 Task: Create new contact,   with mail id: 'MooreVivian@wnyc.org', first name: 'Vivian', Last name: 'Moore', Job Title: Marketing Manager, Phone number (702) 555-2345. Change life cycle stage to  'Lead' and lead status to 'New'. Add new company to the associated contact: zunyiditie.edu.cn and type: Prospect. Logged in from softage.6@softage.net
Action: Mouse pressed left at (123, 86)
Screenshot: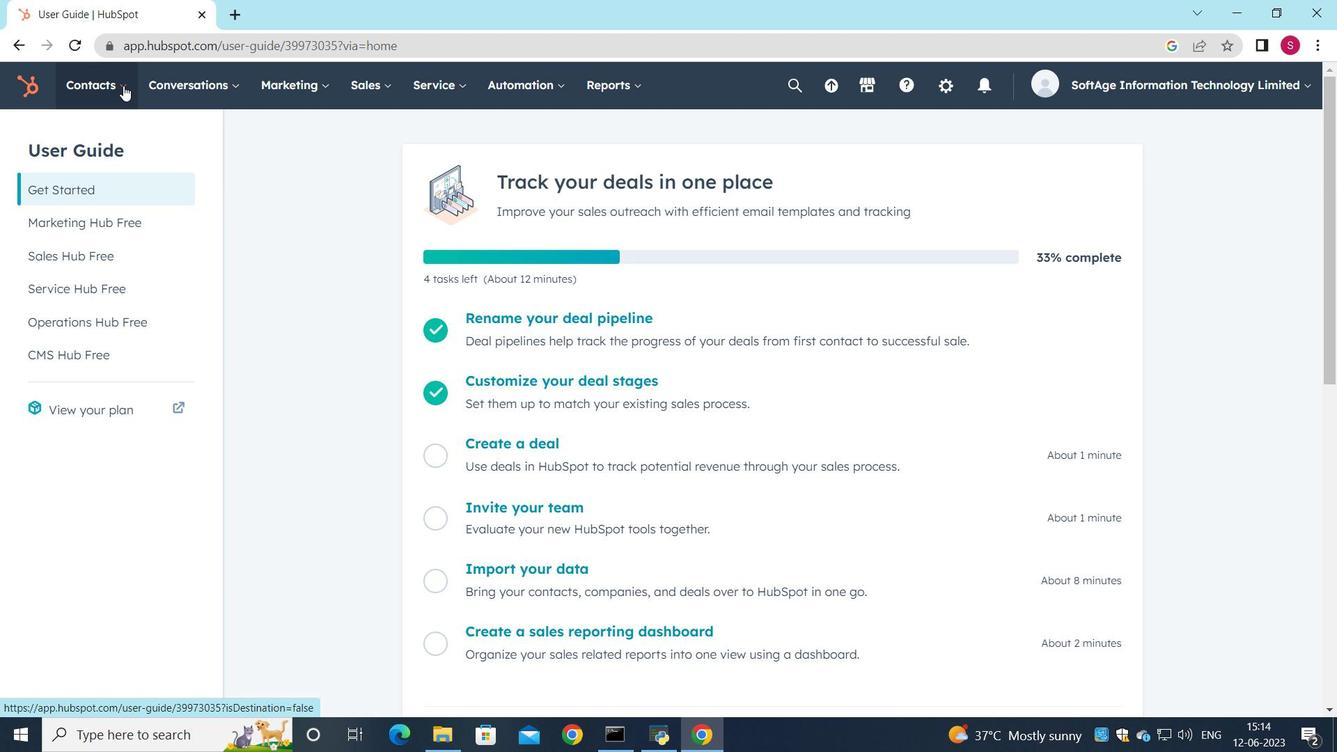 
Action: Mouse moved to (126, 132)
Screenshot: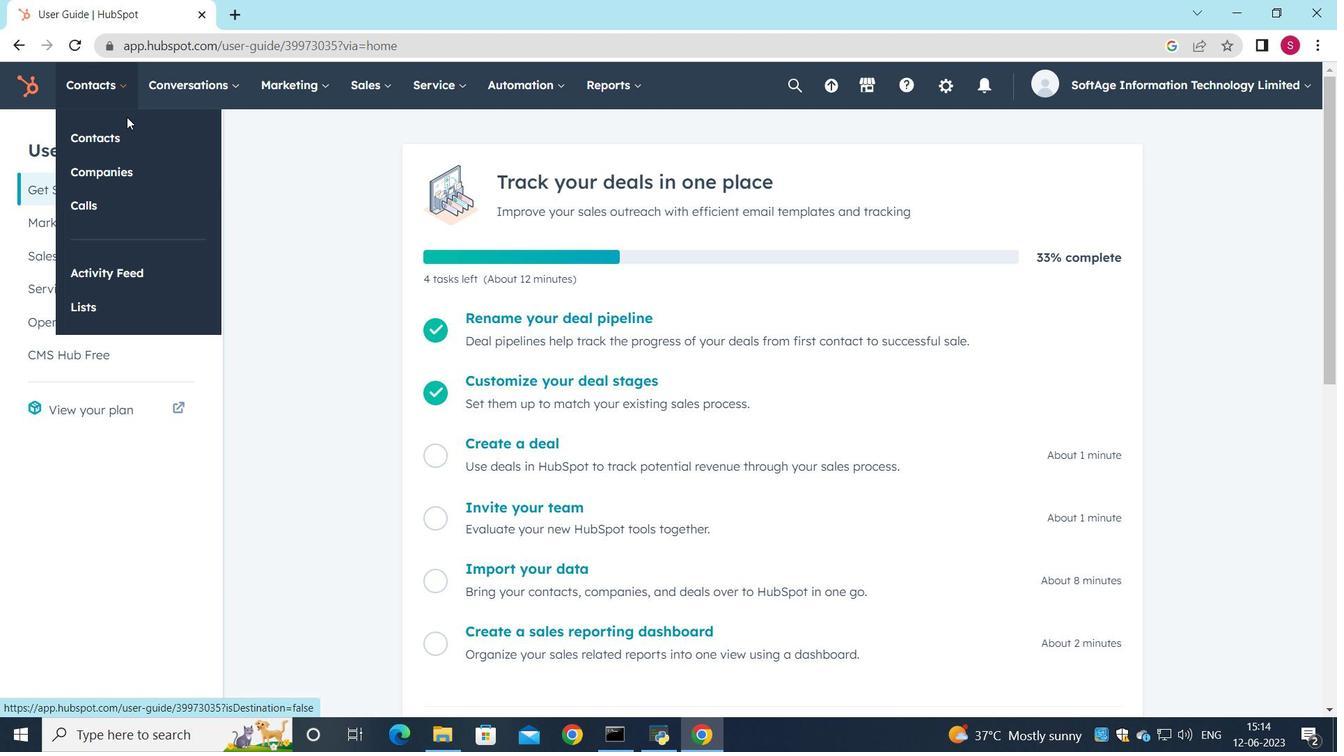 
Action: Mouse pressed left at (126, 132)
Screenshot: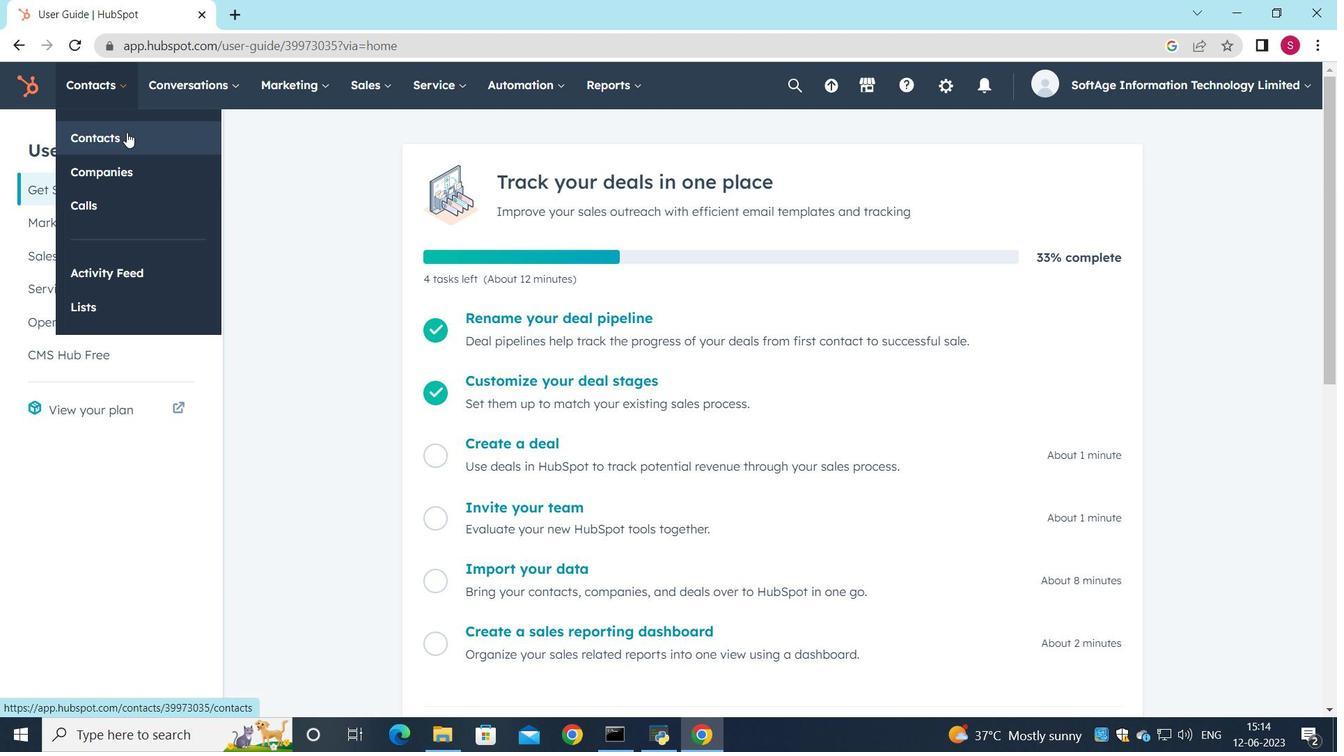 
Action: Mouse moved to (1229, 162)
Screenshot: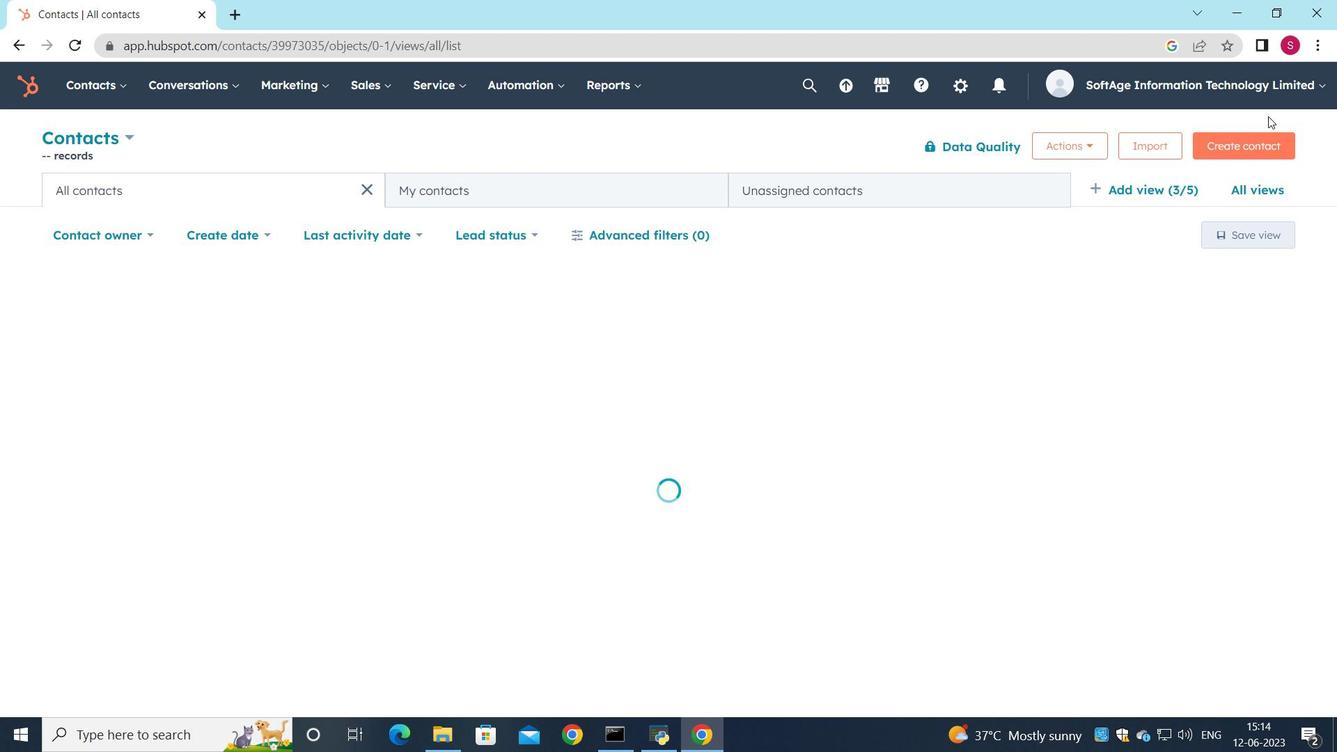 
Action: Mouse pressed left at (1229, 162)
Screenshot: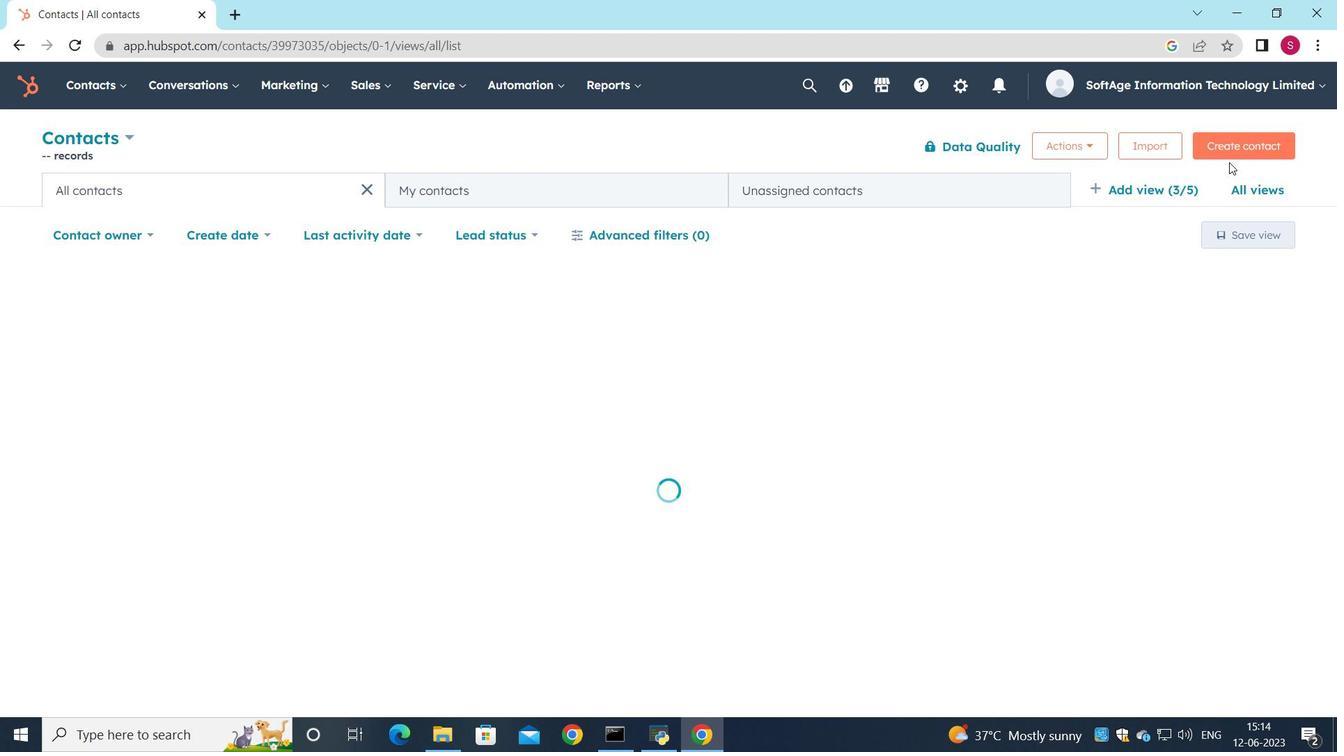 
Action: Mouse moved to (1234, 142)
Screenshot: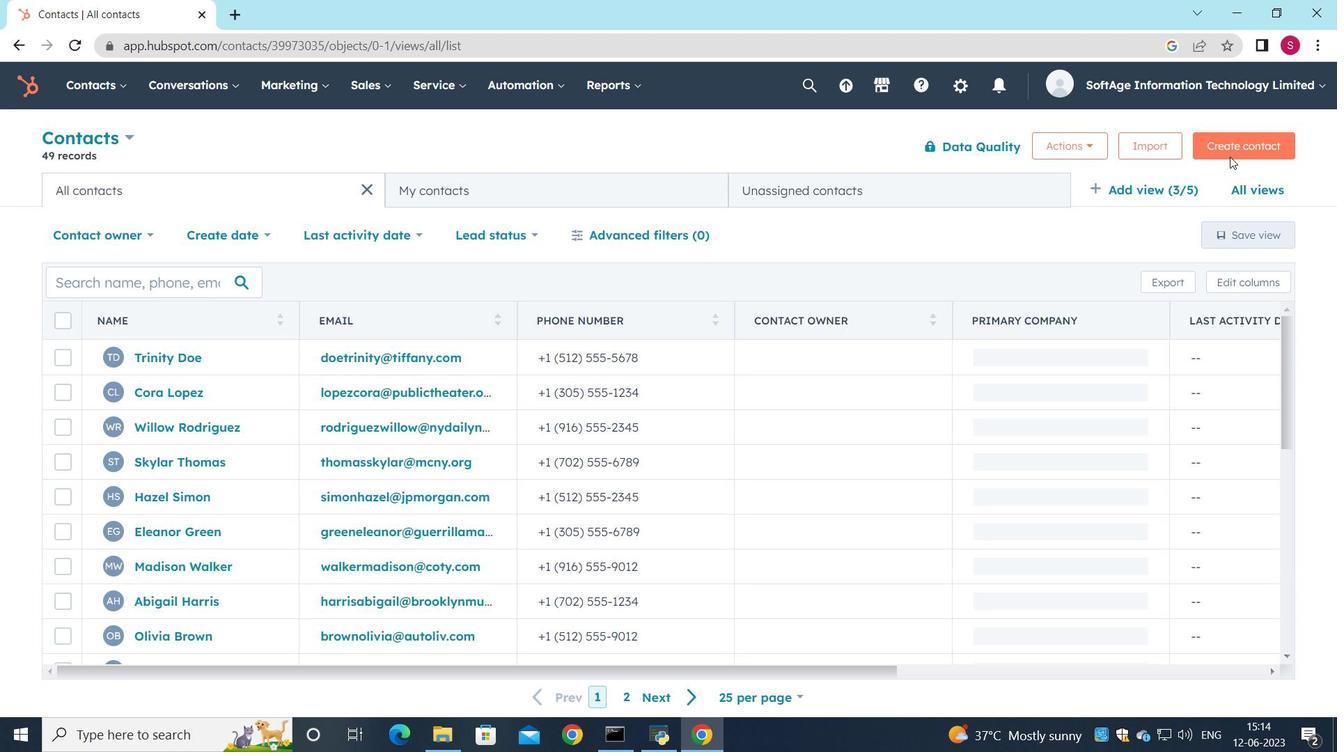 
Action: Mouse pressed left at (1234, 142)
Screenshot: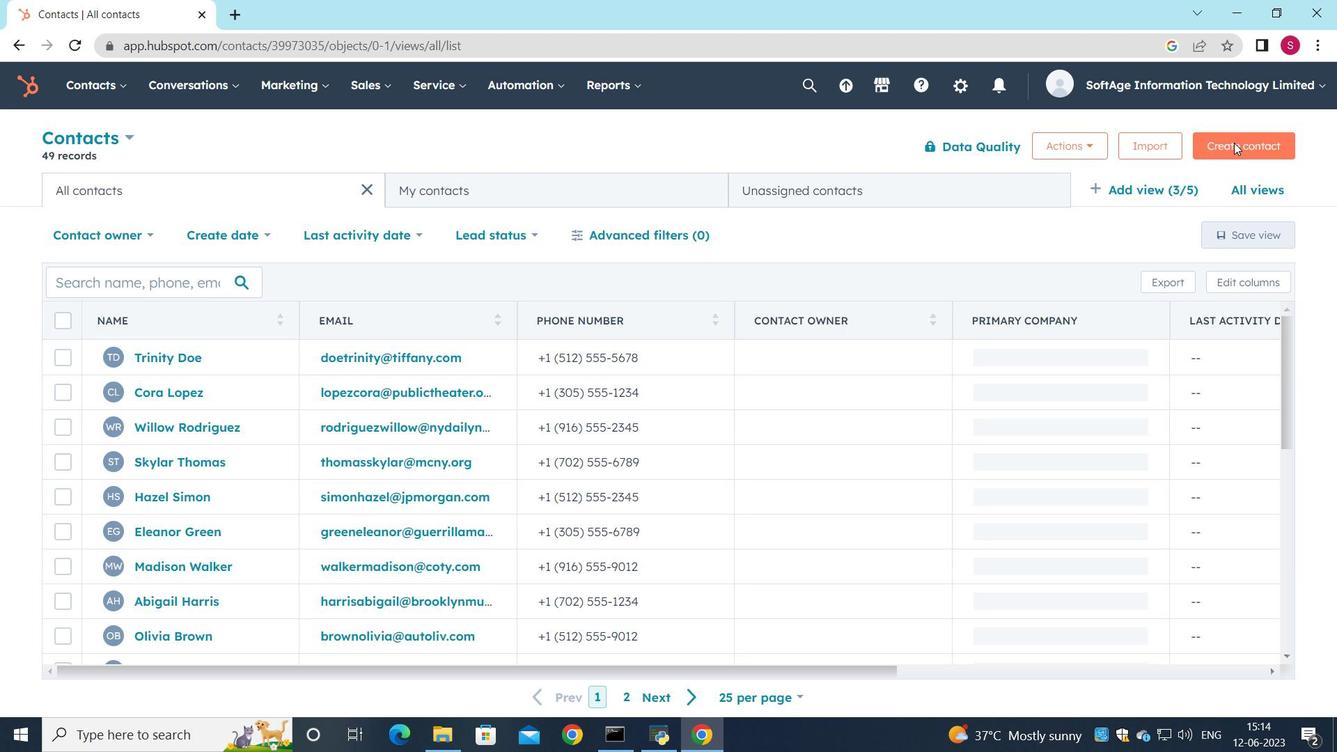 
Action: Mouse moved to (1004, 238)
Screenshot: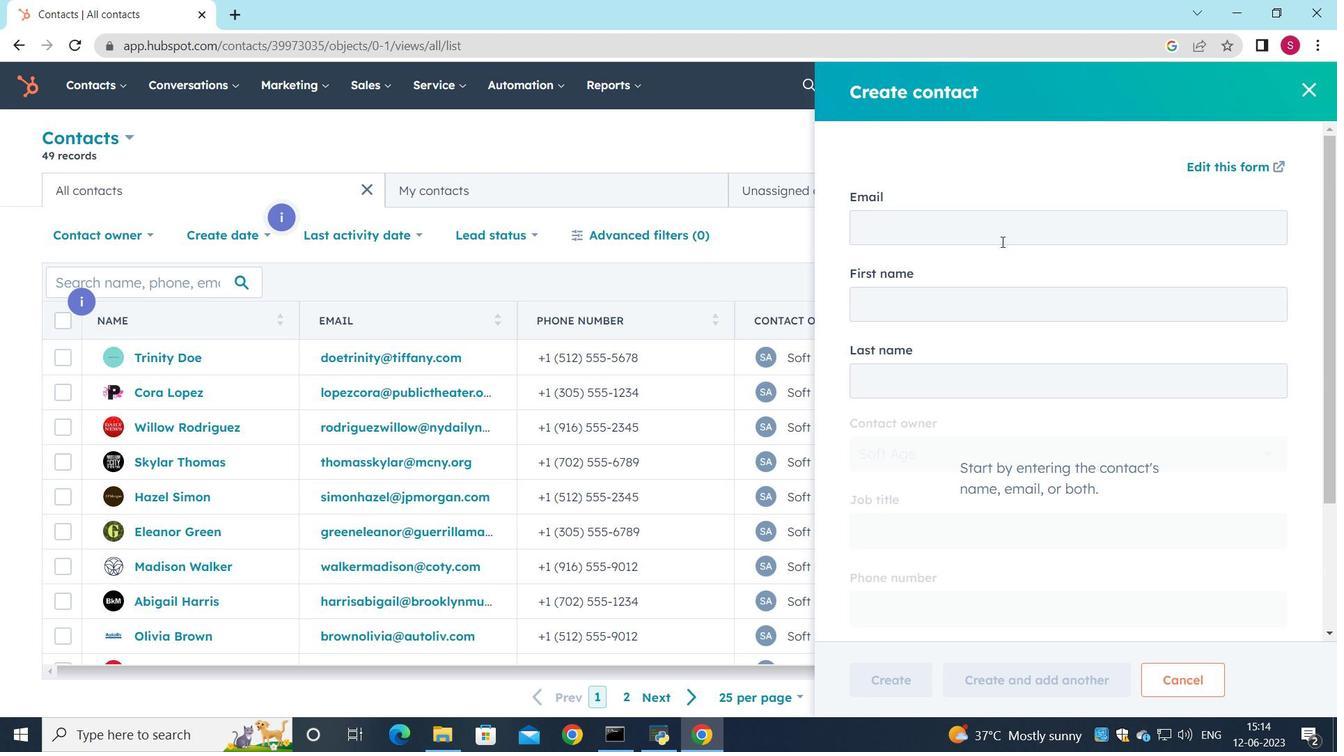 
Action: Mouse pressed left at (1004, 238)
Screenshot: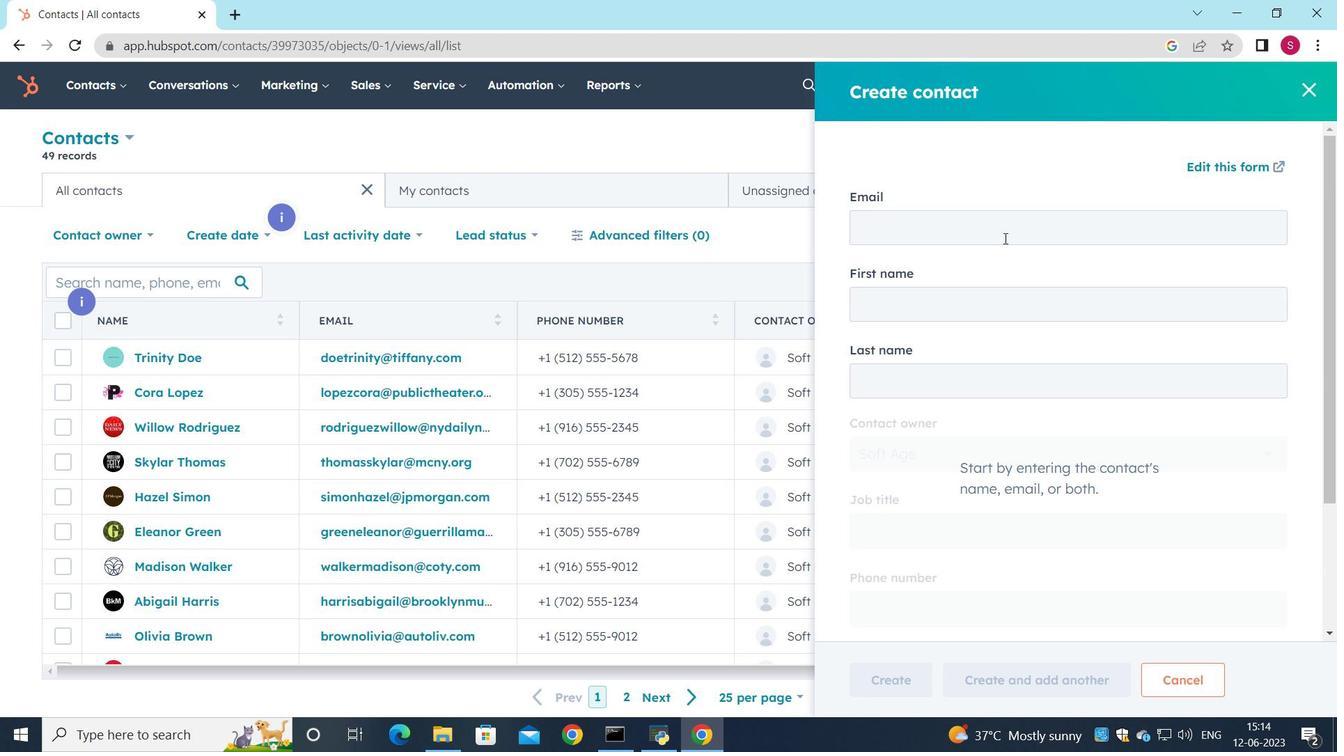 
Action: Key pressed <Key.shift>Vivian<Key.shift><Key.shift><Key.shift><Key.shift><Key.shift><Key.shift><Key.shift><Key.shift><Key.shift><Key.shift><Key.shift><Key.shift><Key.shift><Key.shift><Key.shift><Key.shift><Key.shift><Key.shift><Key.shift><Key.shift><Key.shift><Key.shift><Key.shift><Key.shift><Key.shift><Key.shift><Key.shift>@wnyc.org
Screenshot: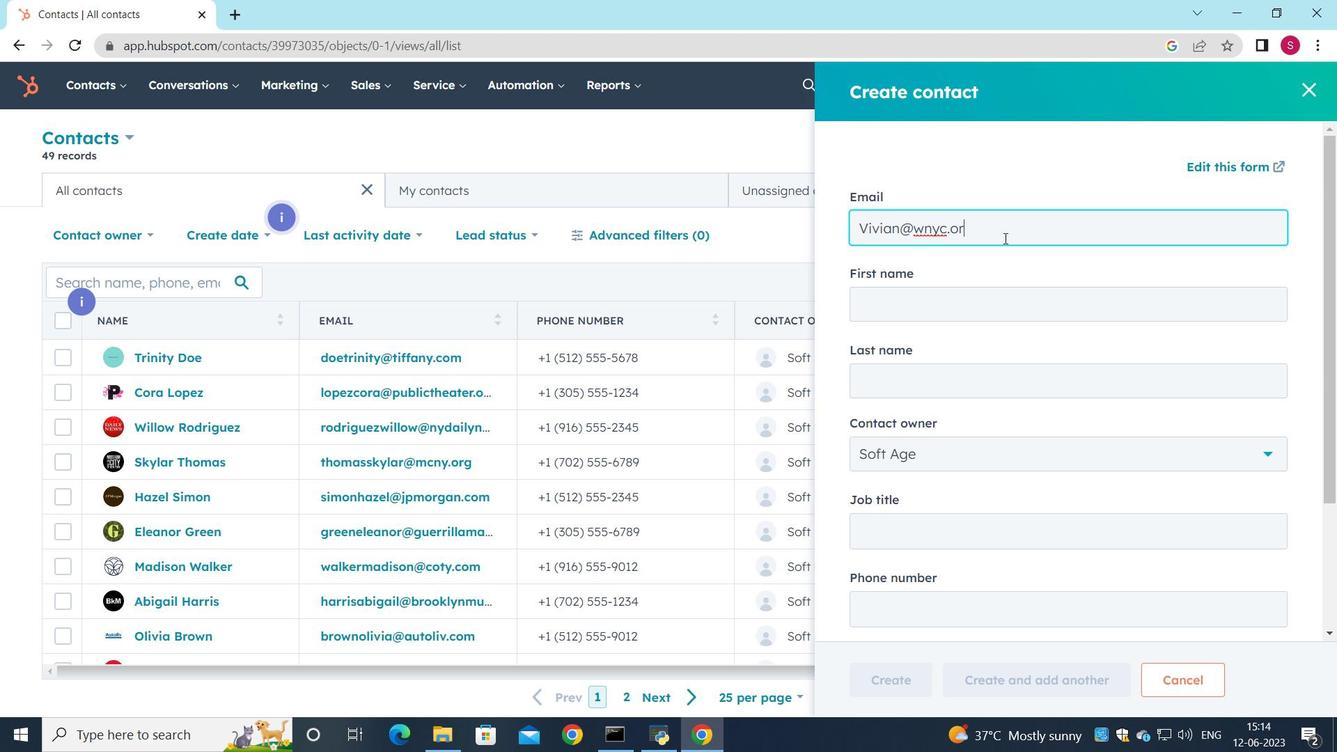 
Action: Mouse moved to (936, 303)
Screenshot: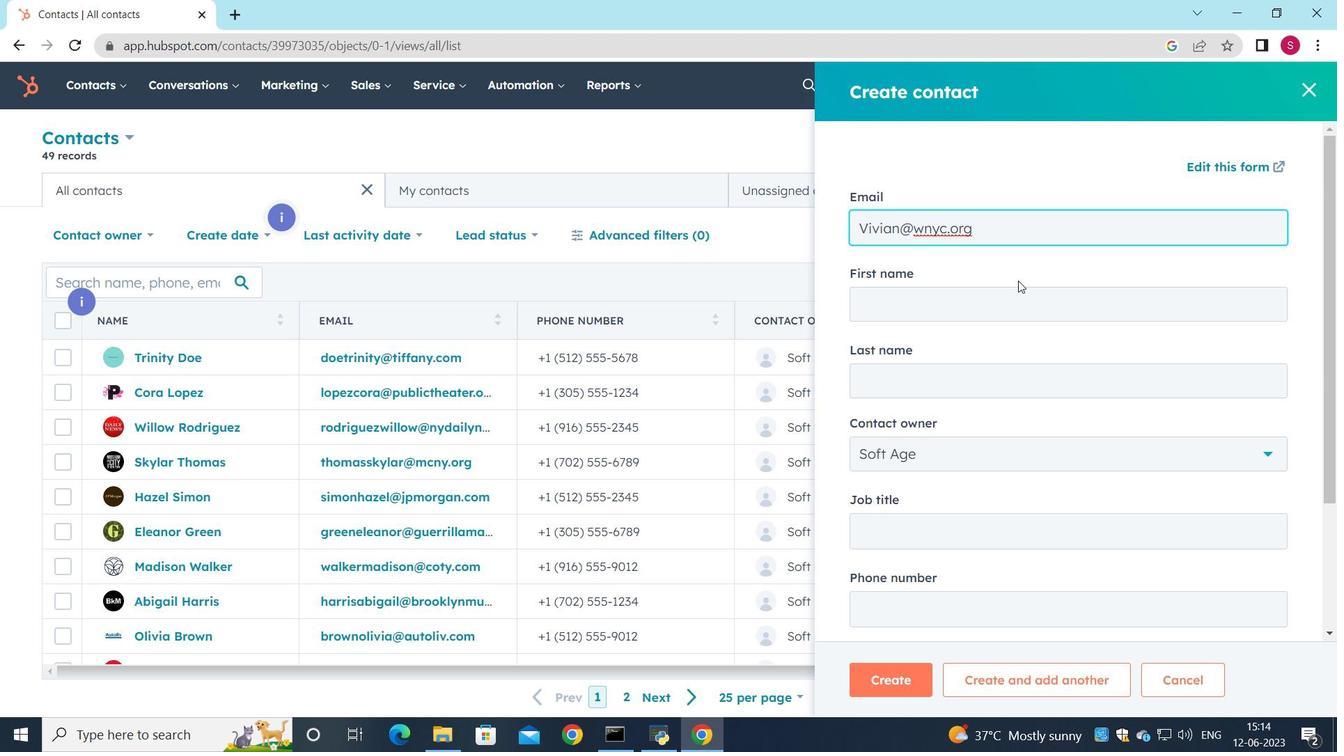 
Action: Mouse pressed left at (936, 303)
Screenshot: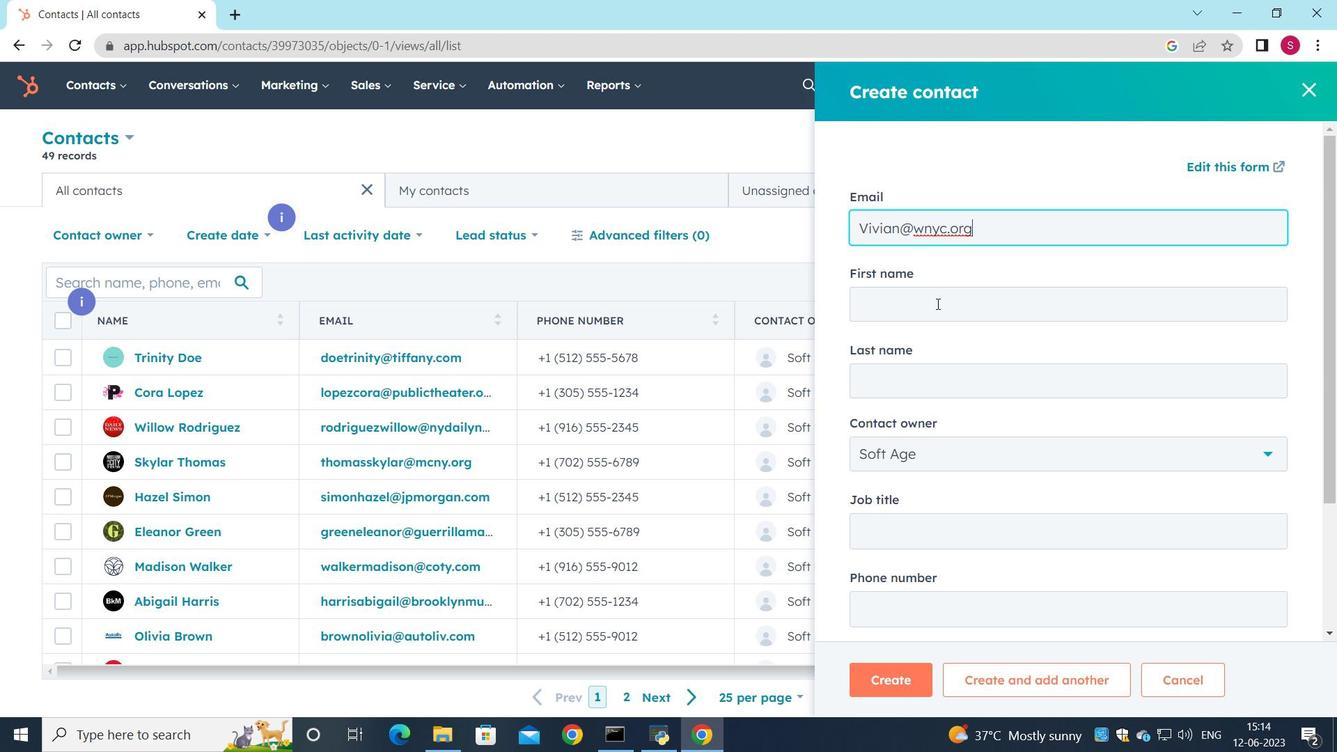 
Action: Key pressed <Key.shift>Vivian
Screenshot: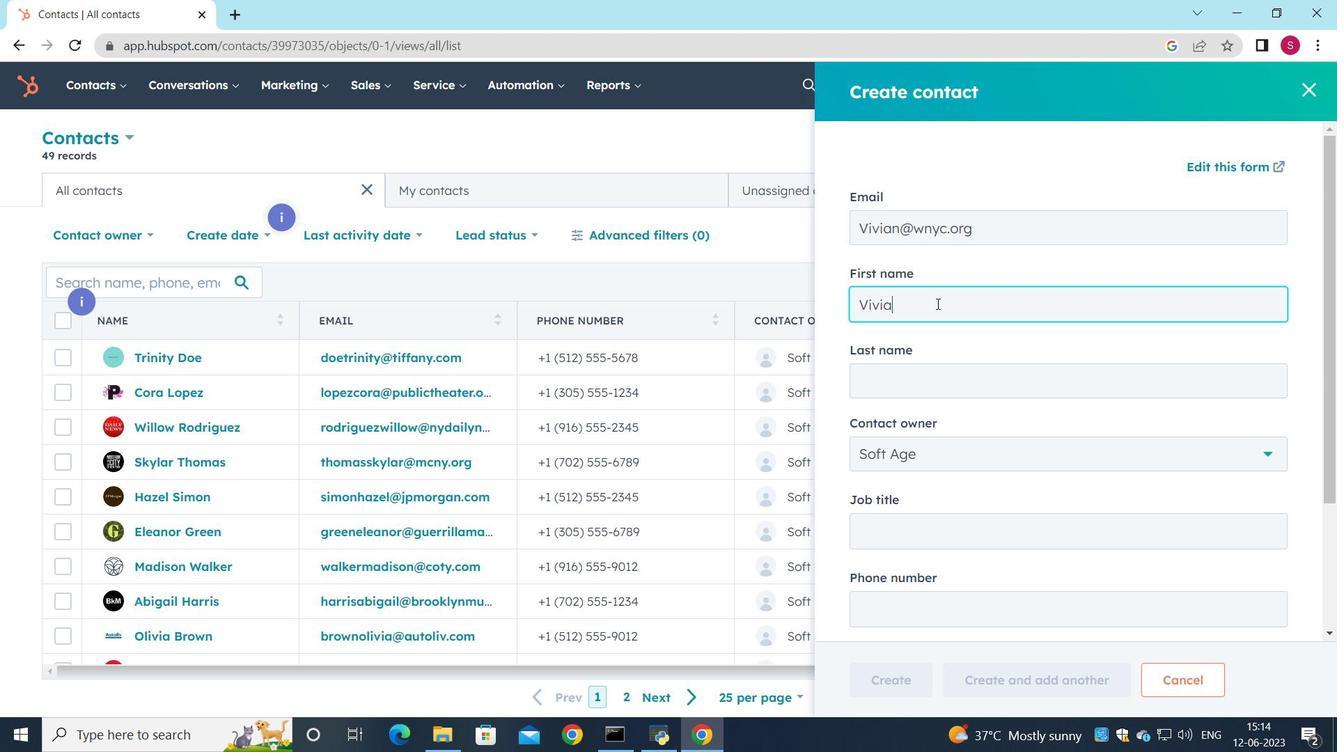 
Action: Mouse moved to (908, 385)
Screenshot: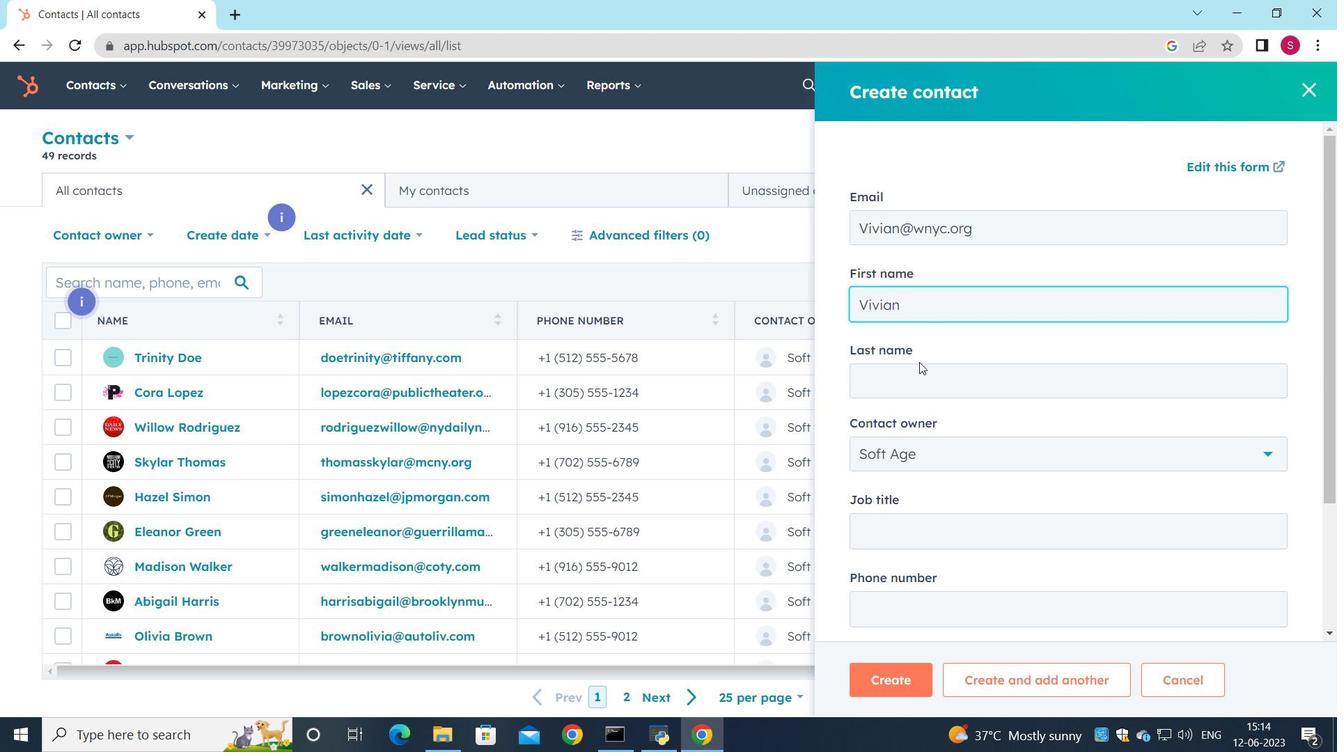 
Action: Mouse pressed left at (908, 385)
Screenshot: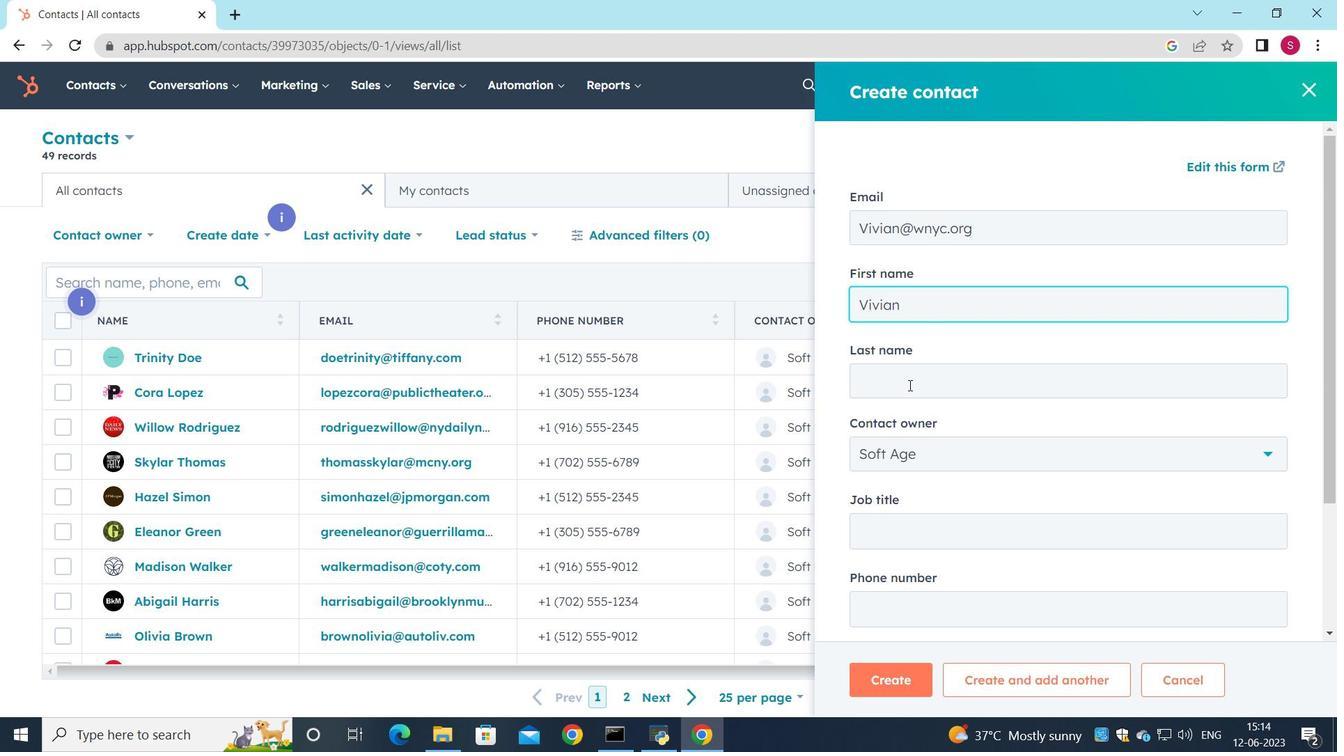 
Action: Key pressed <Key.shift>Moore
Screenshot: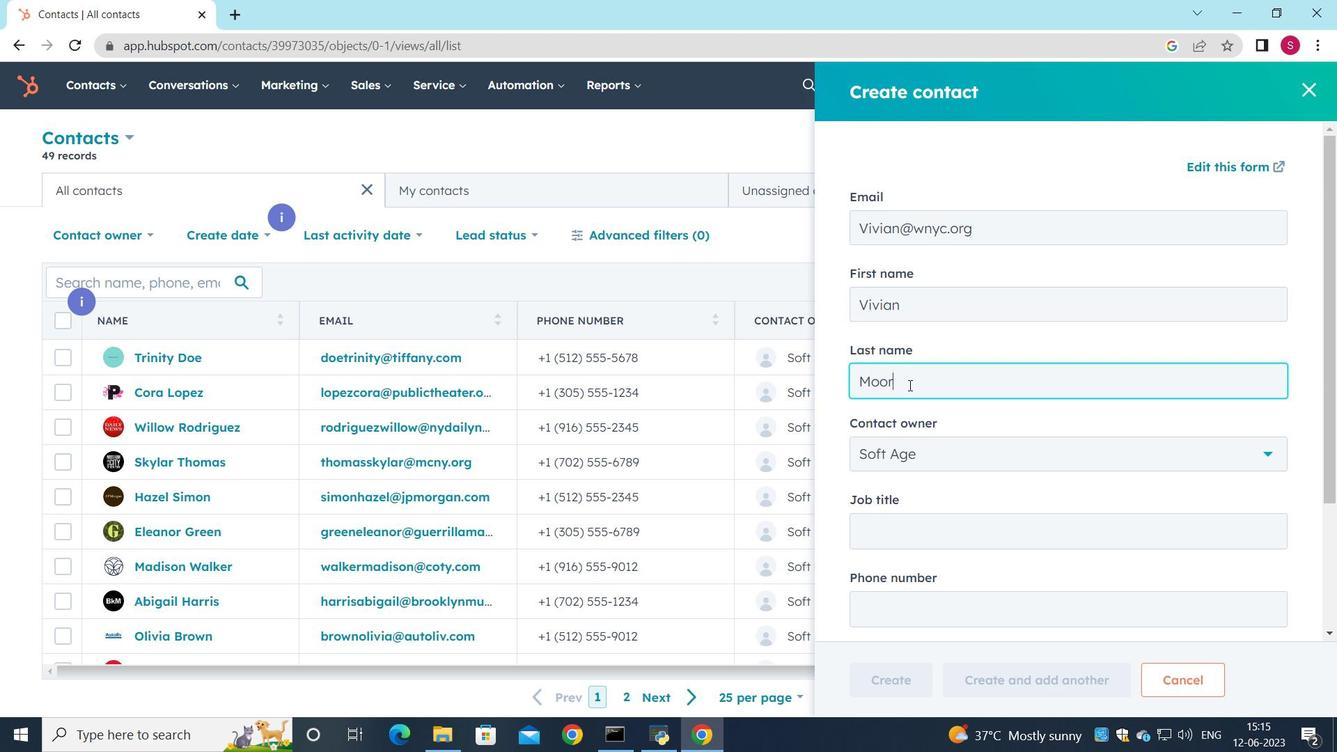 
Action: Mouse scrolled (908, 385) with delta (0, 0)
Screenshot: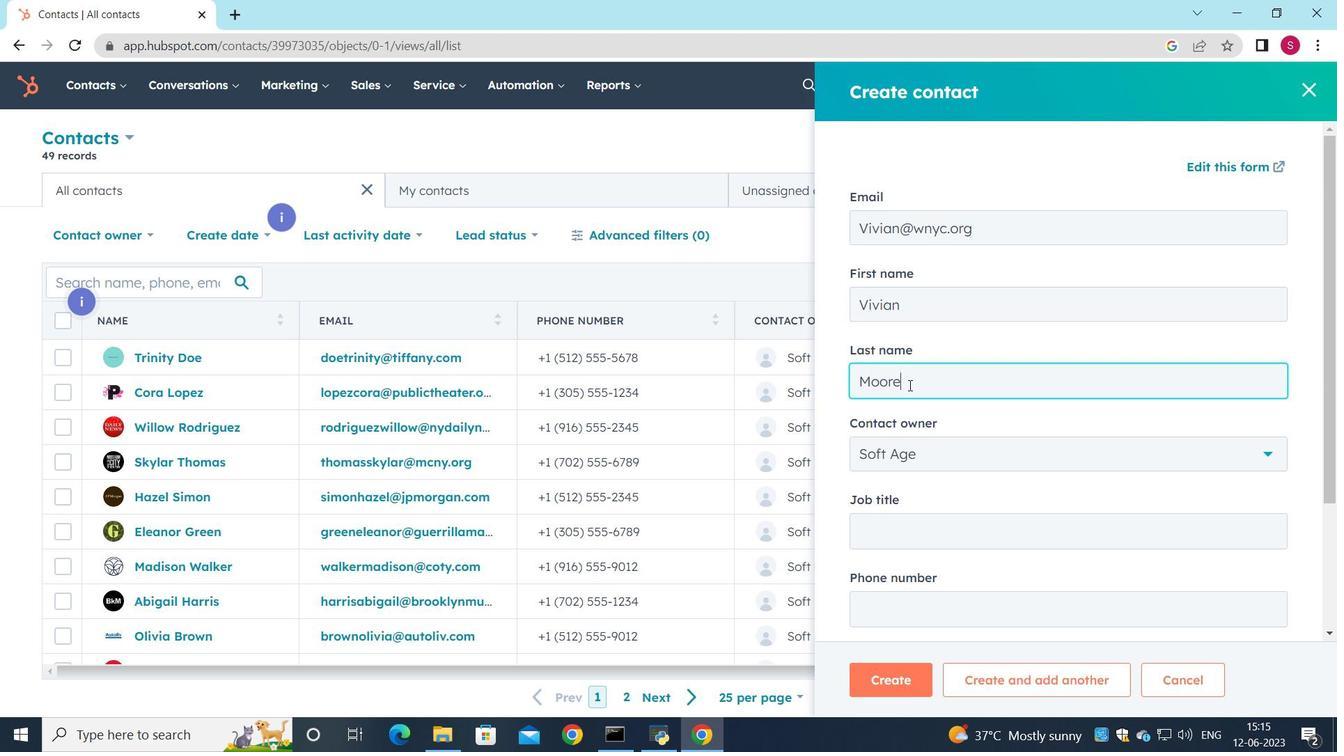 
Action: Mouse scrolled (908, 385) with delta (0, 0)
Screenshot: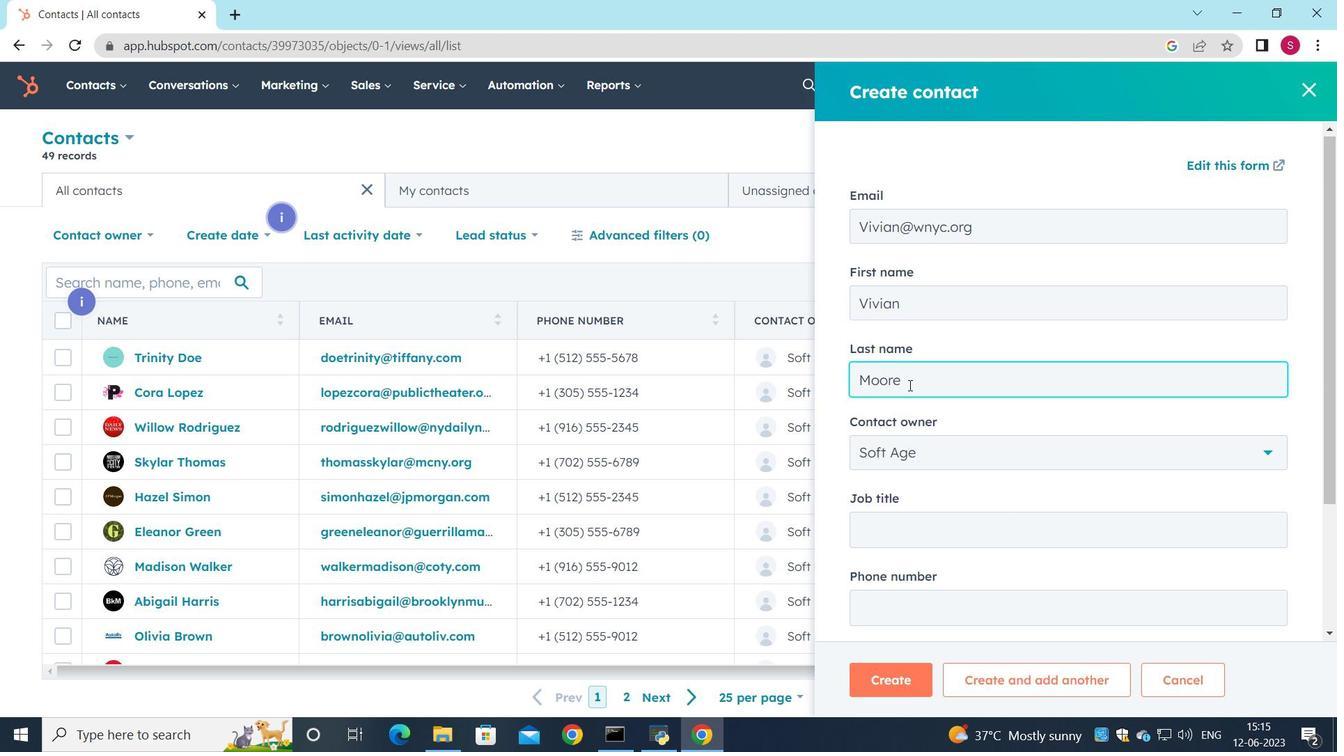
Action: Mouse moved to (1071, 374)
Screenshot: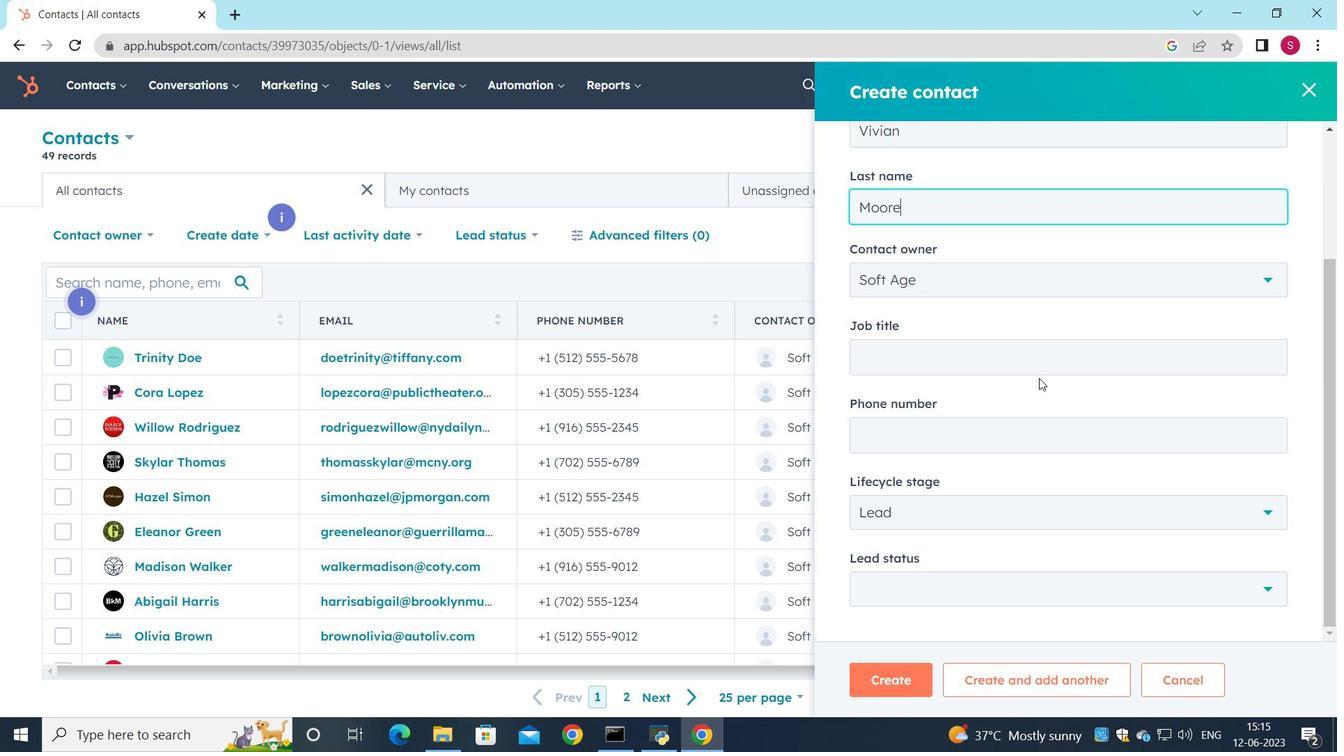 
Action: Mouse pressed left at (1071, 374)
Screenshot: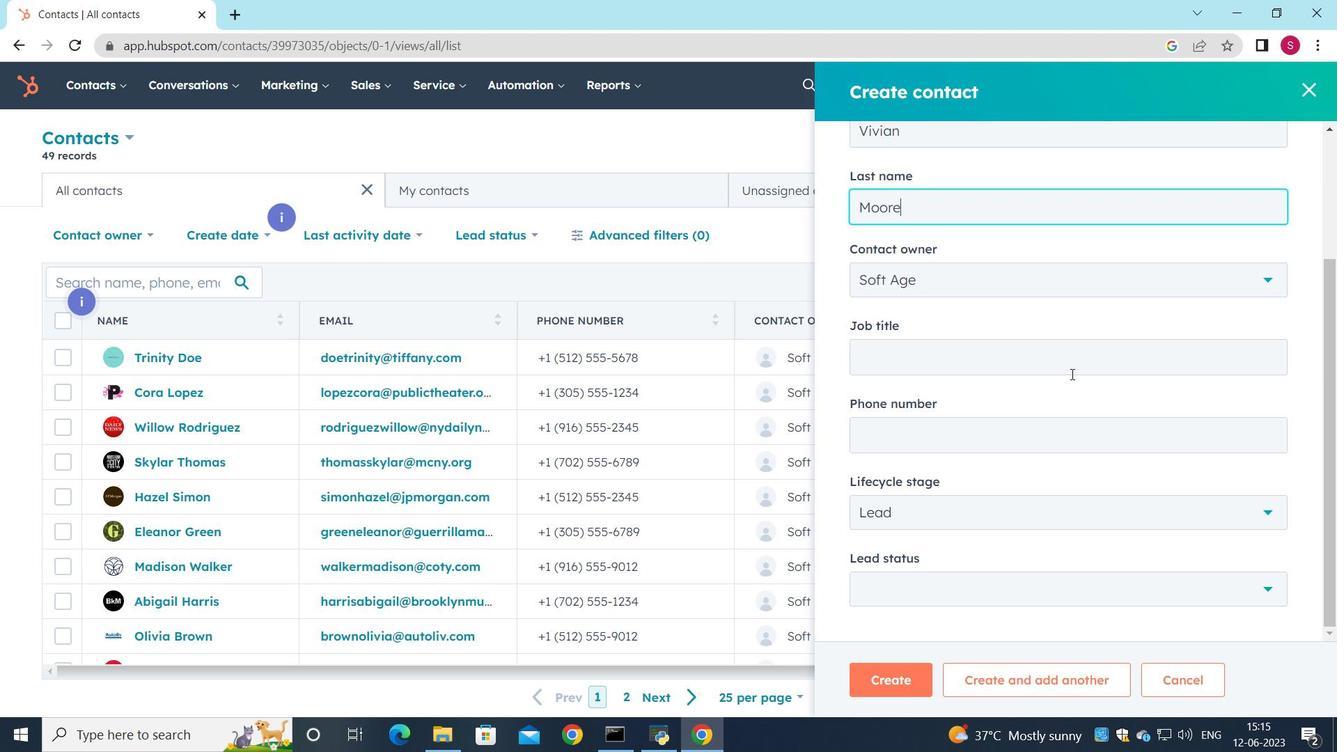 
Action: Key pressed <Key.shift>Marketing<Key.space><Key.shift><Key.shift><Key.shift><Key.shift>Manager
Screenshot: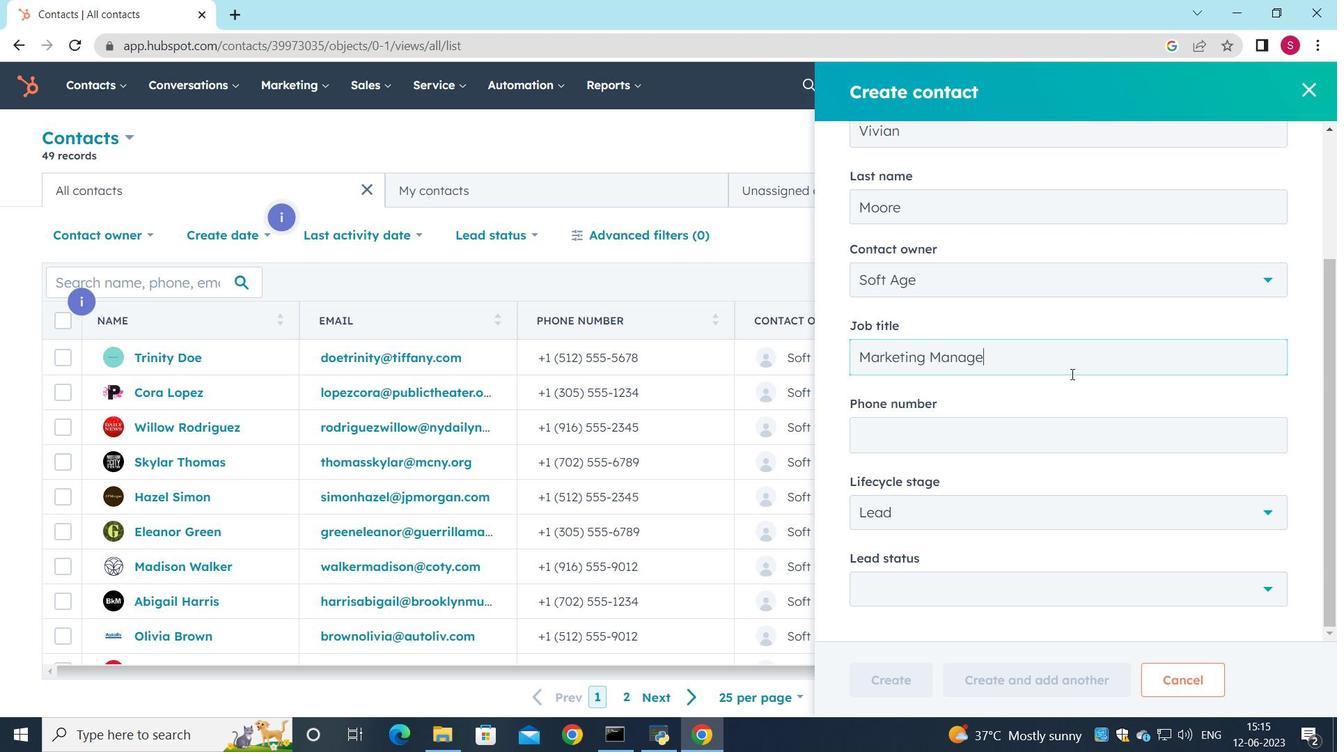
Action: Mouse moved to (977, 366)
Screenshot: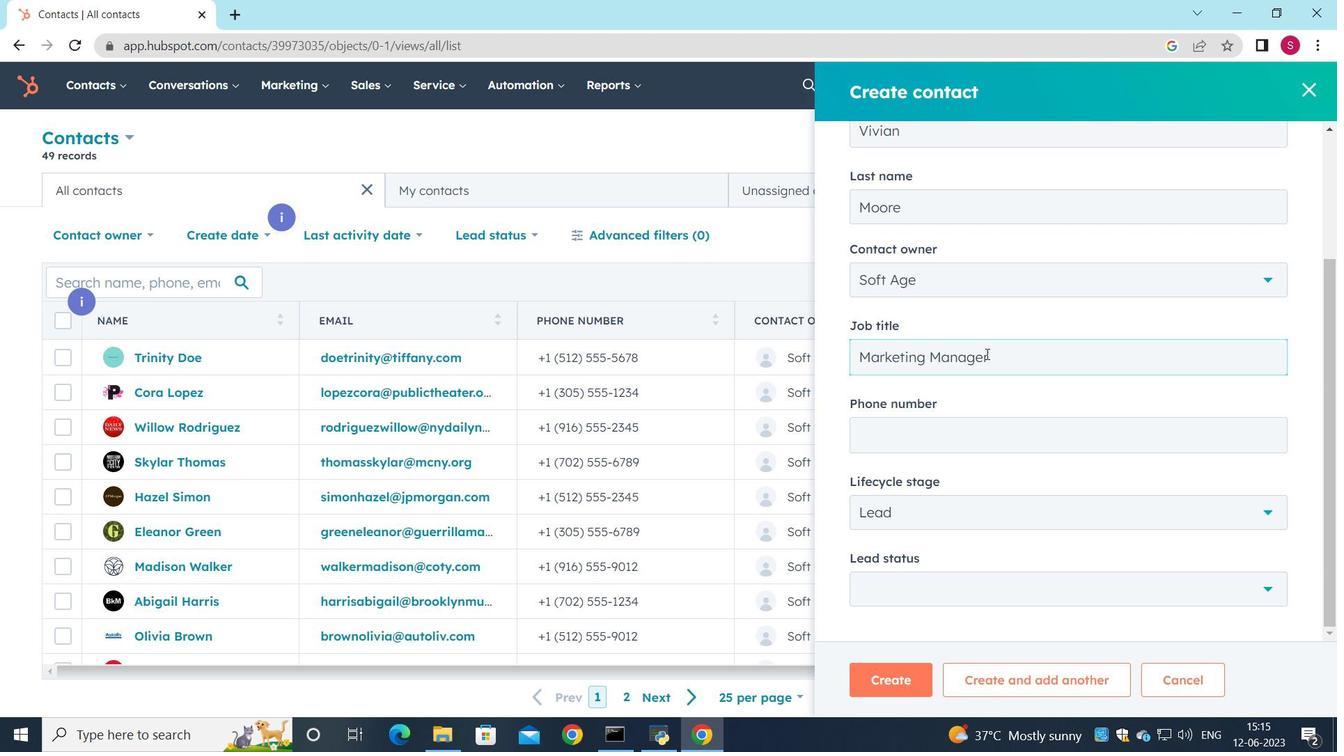 
Action: Mouse scrolled (977, 365) with delta (0, 0)
Screenshot: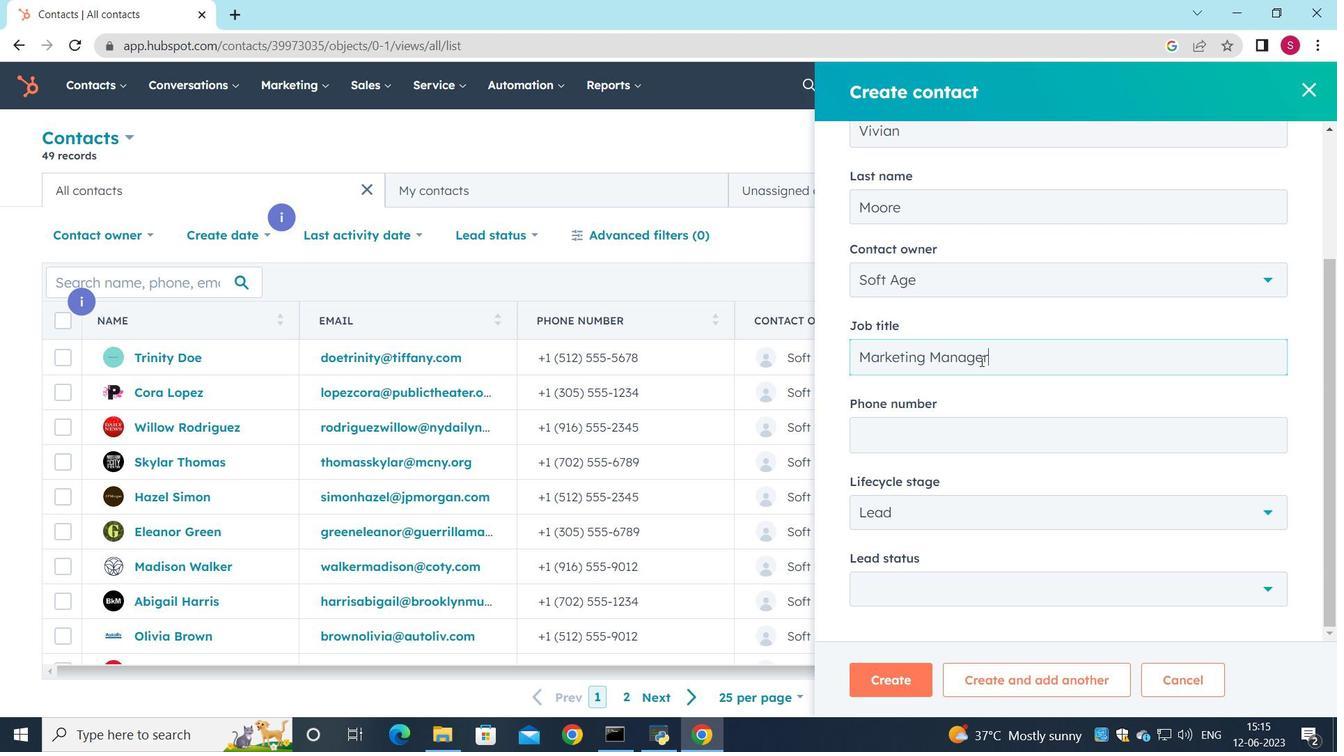 
Action: Mouse moved to (953, 447)
Screenshot: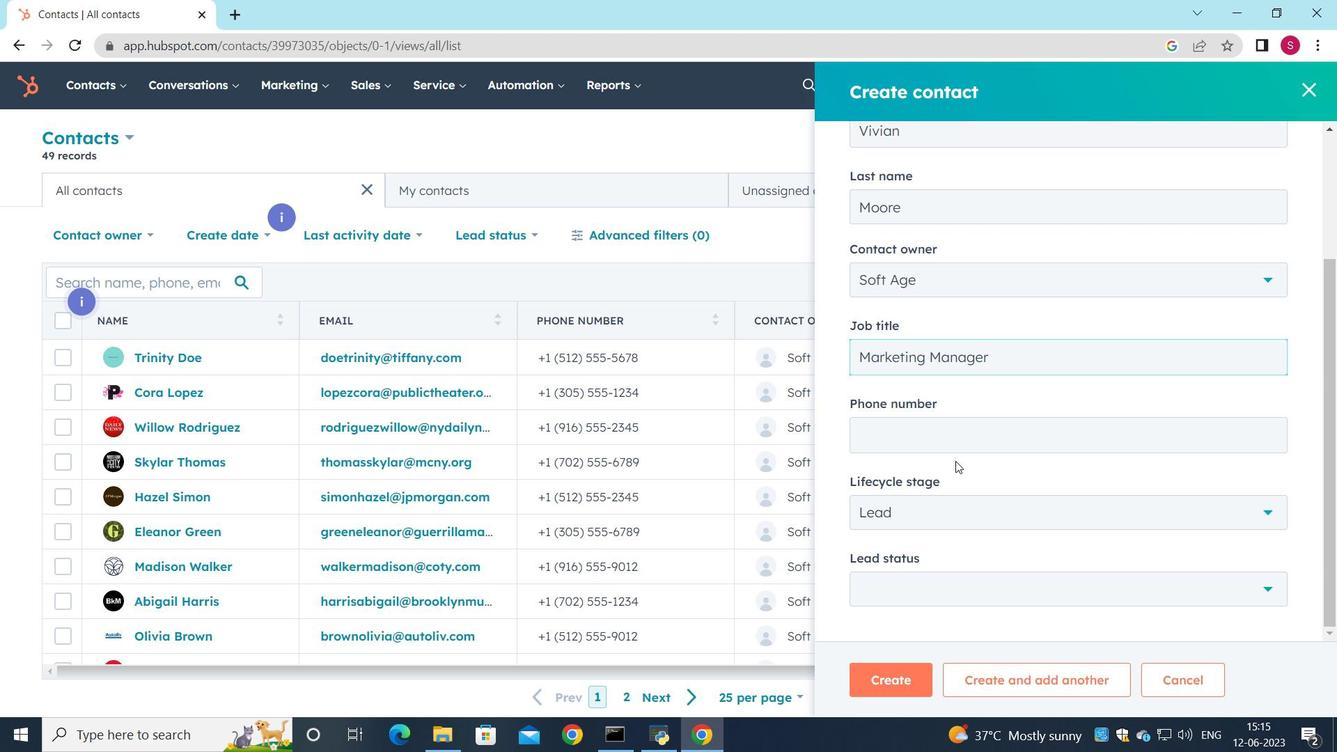 
Action: Mouse pressed left at (953, 447)
Screenshot: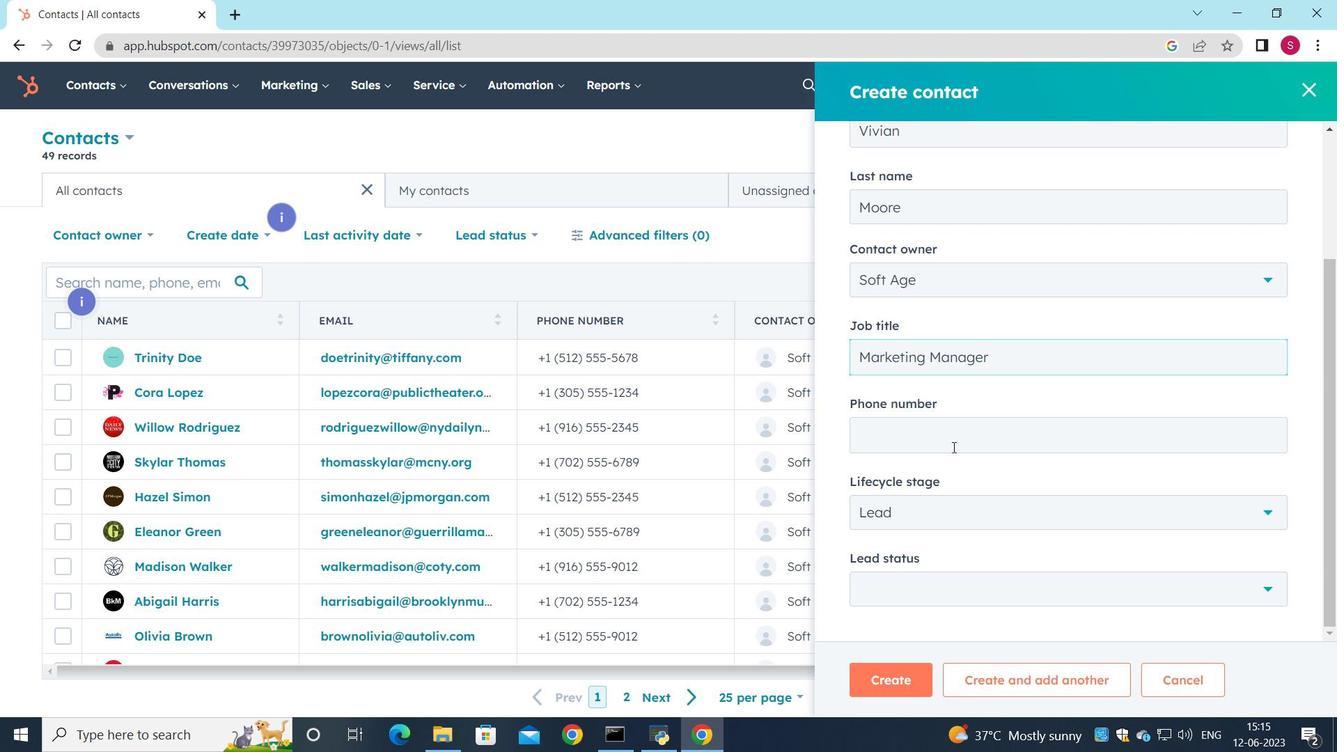 
Action: Key pressed 7025552345
Screenshot: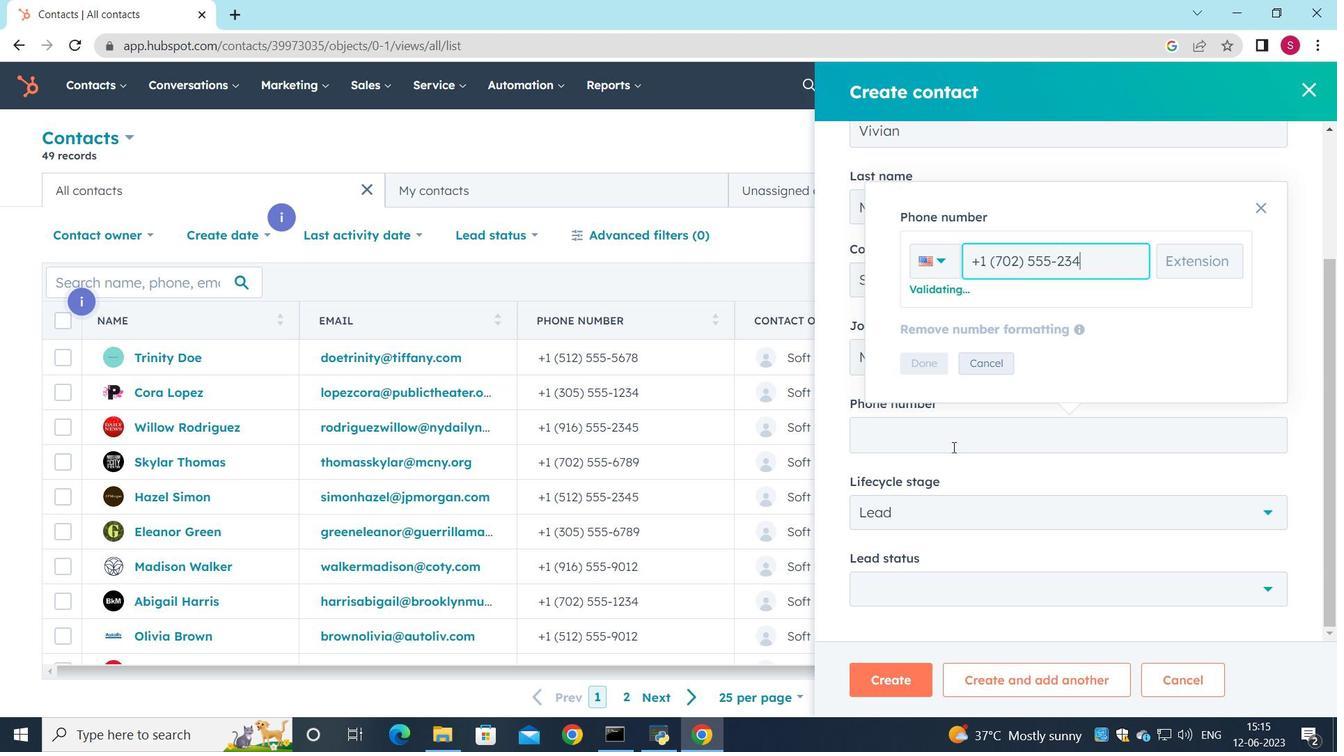
Action: Mouse moved to (913, 363)
Screenshot: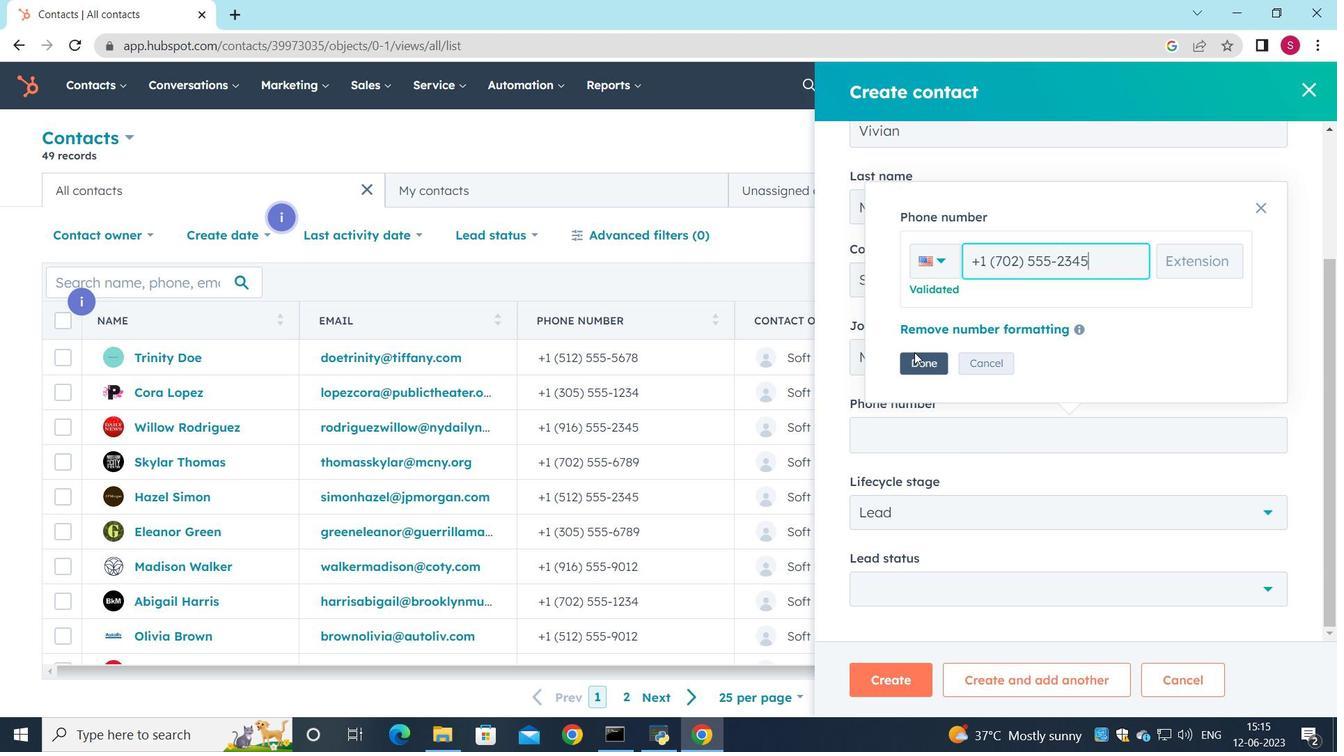 
Action: Mouse pressed left at (913, 363)
Screenshot: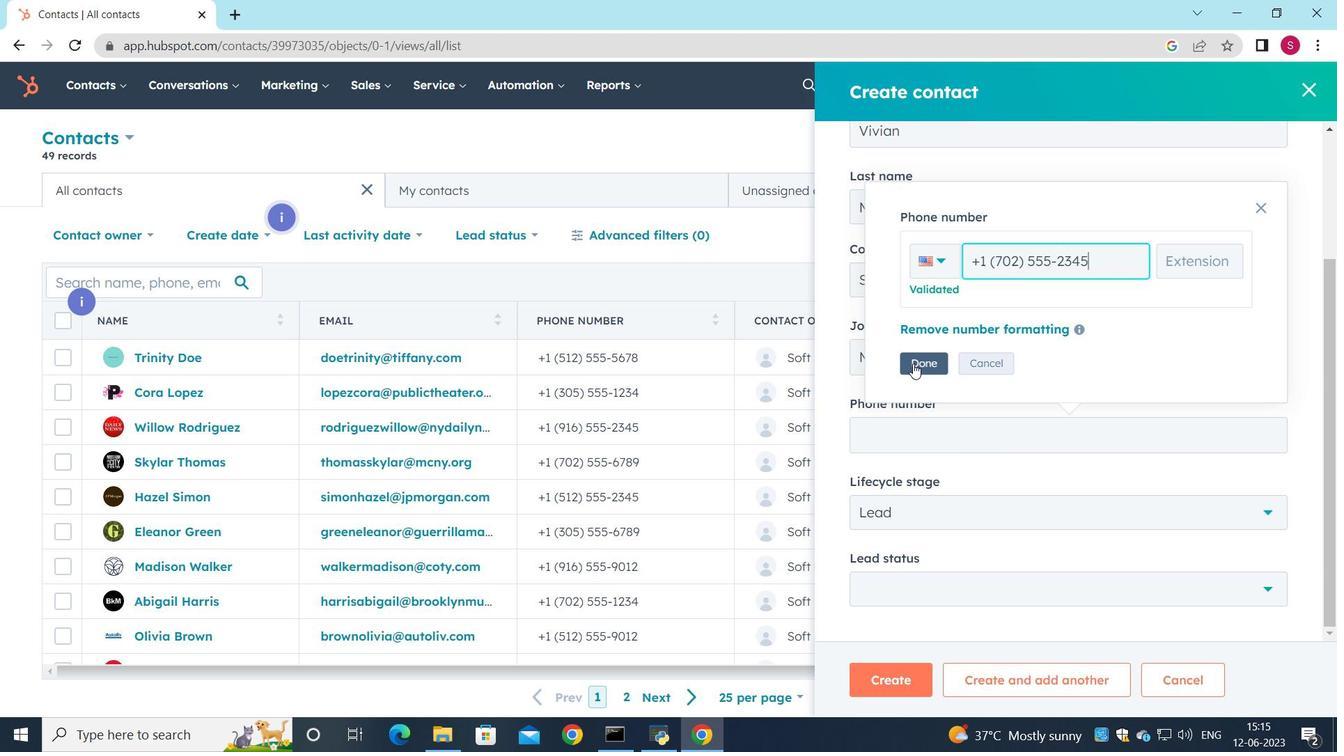 
Action: Mouse moved to (919, 470)
Screenshot: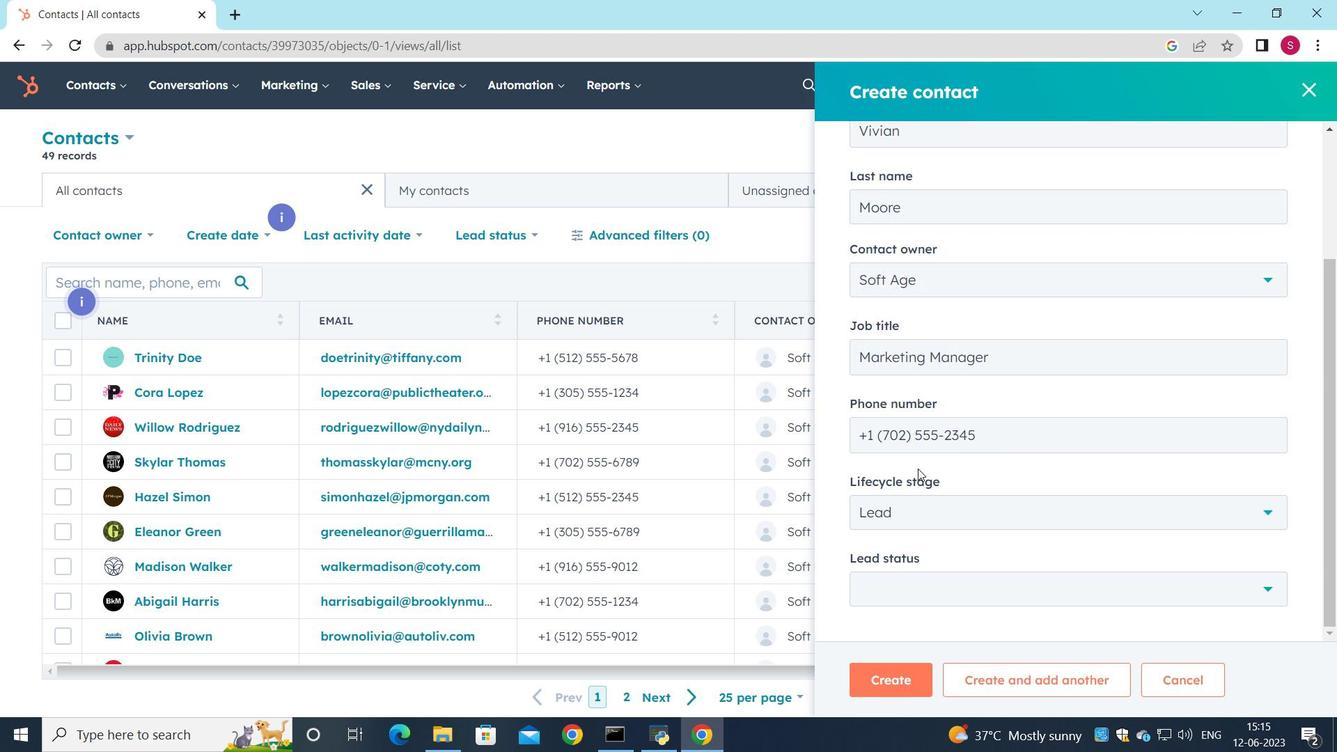 
Action: Mouse scrolled (919, 470) with delta (0, 0)
Screenshot: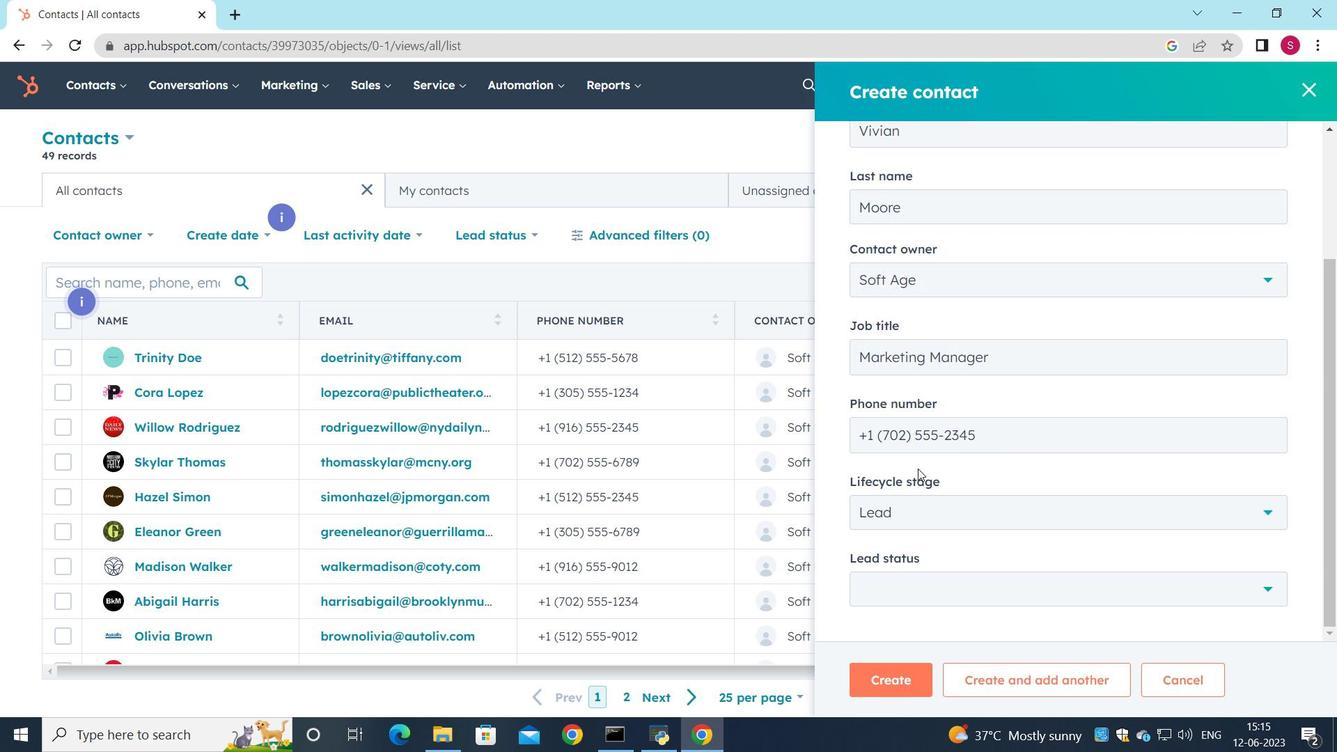 
Action: Mouse moved to (921, 475)
Screenshot: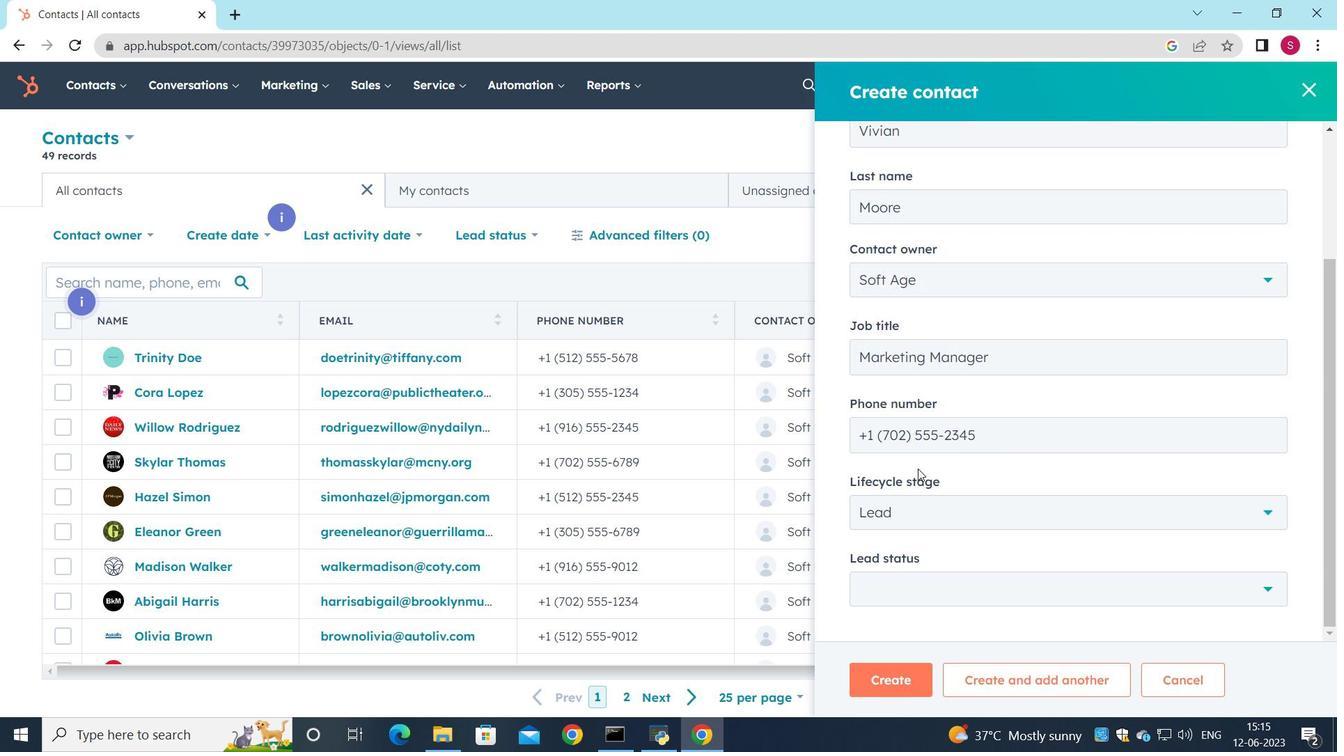
Action: Mouse scrolled (921, 474) with delta (0, 0)
Screenshot: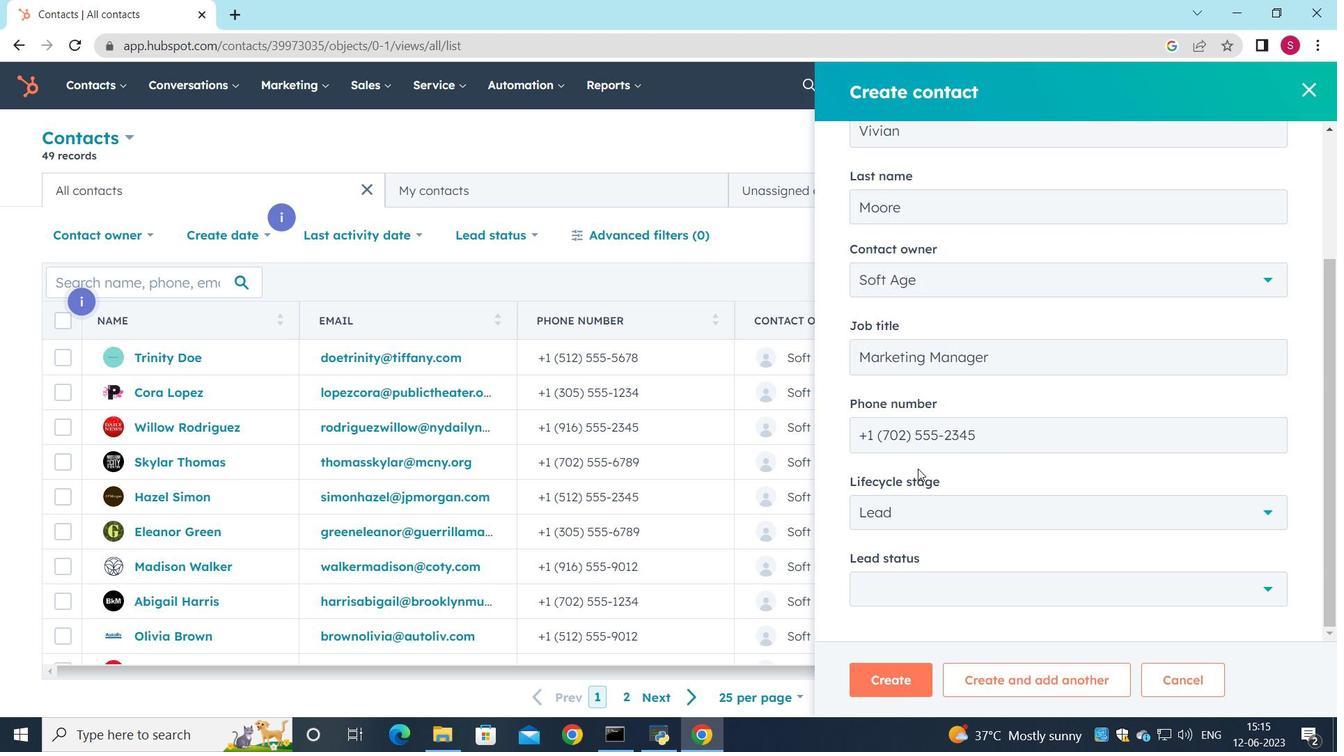 
Action: Mouse moved to (1238, 586)
Screenshot: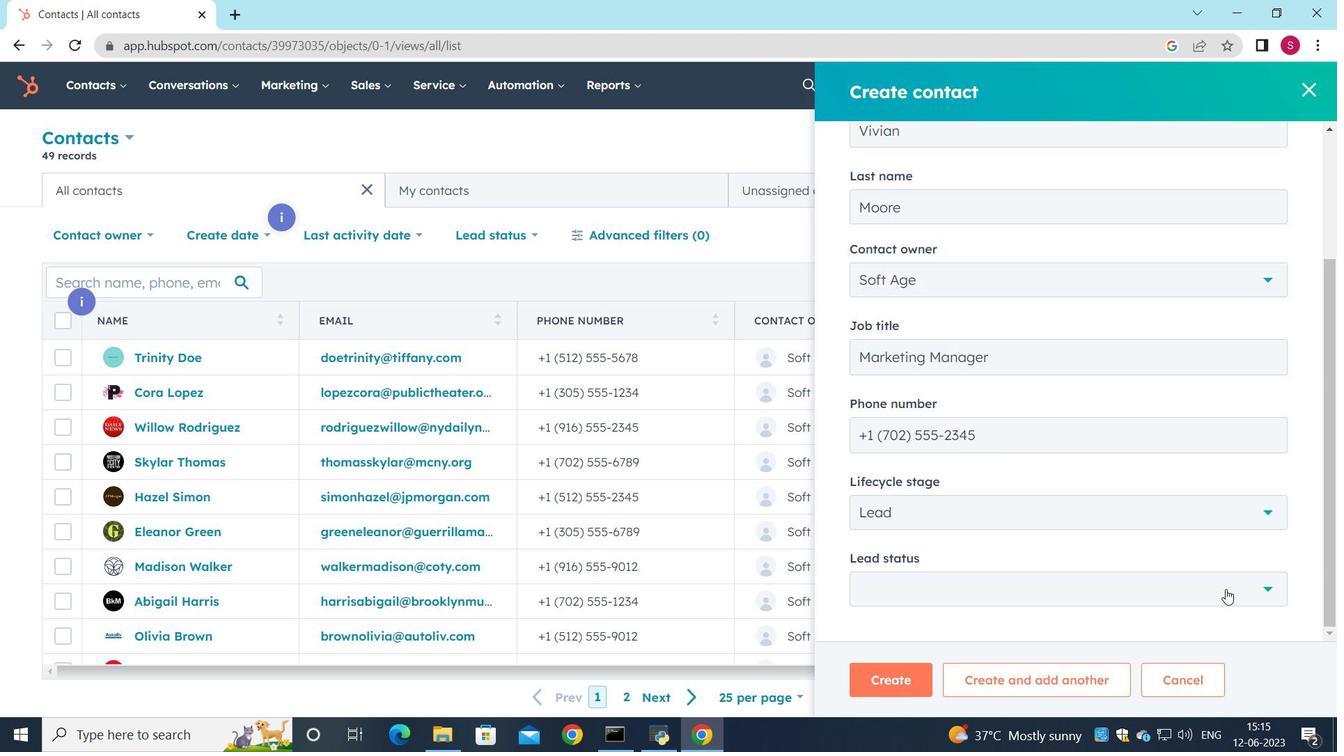 
Action: Mouse pressed left at (1238, 586)
Screenshot: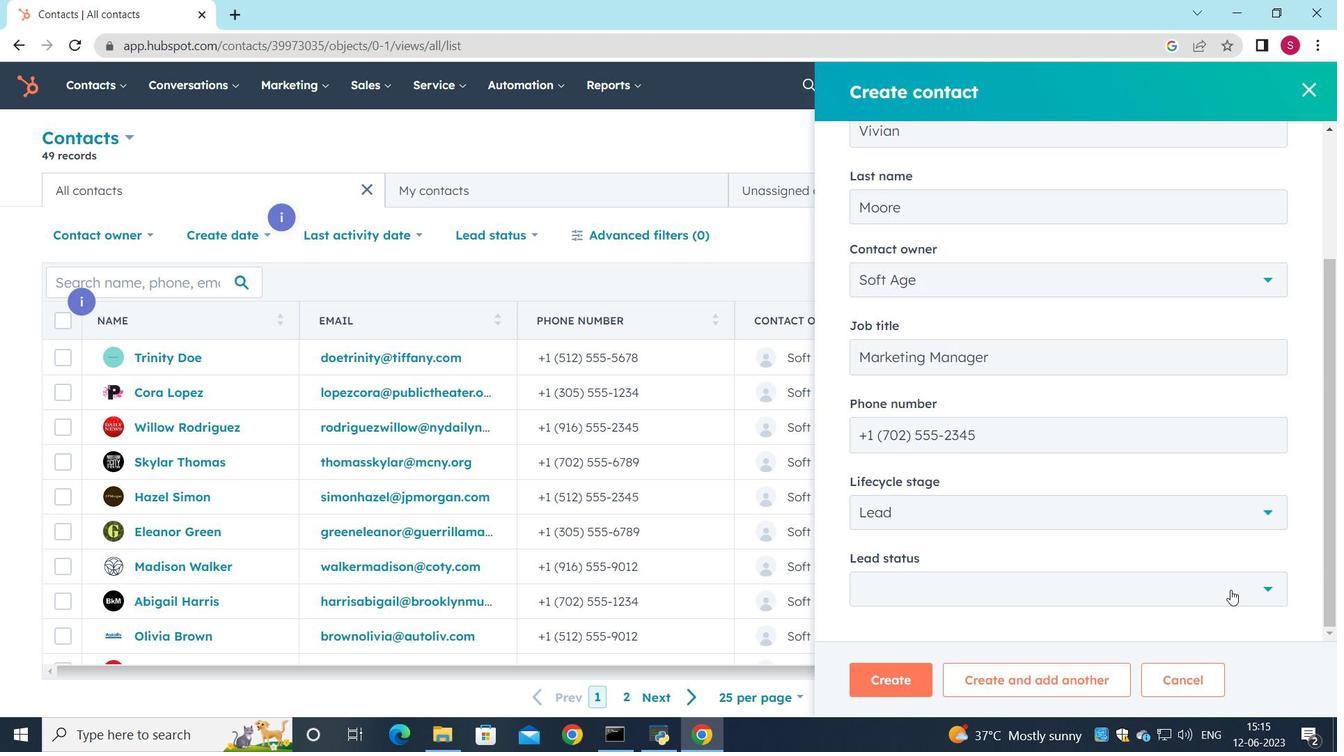 
Action: Mouse moved to (970, 424)
Screenshot: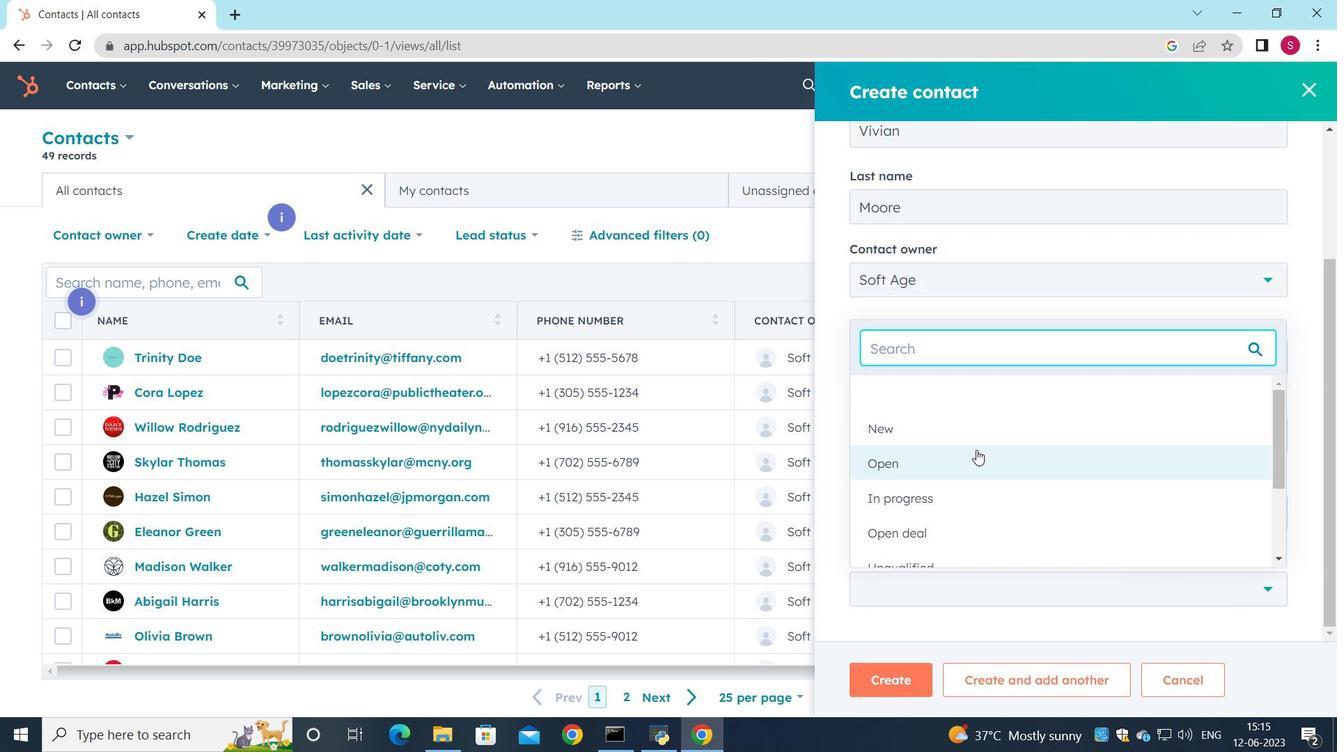 
Action: Mouse pressed left at (970, 424)
Screenshot: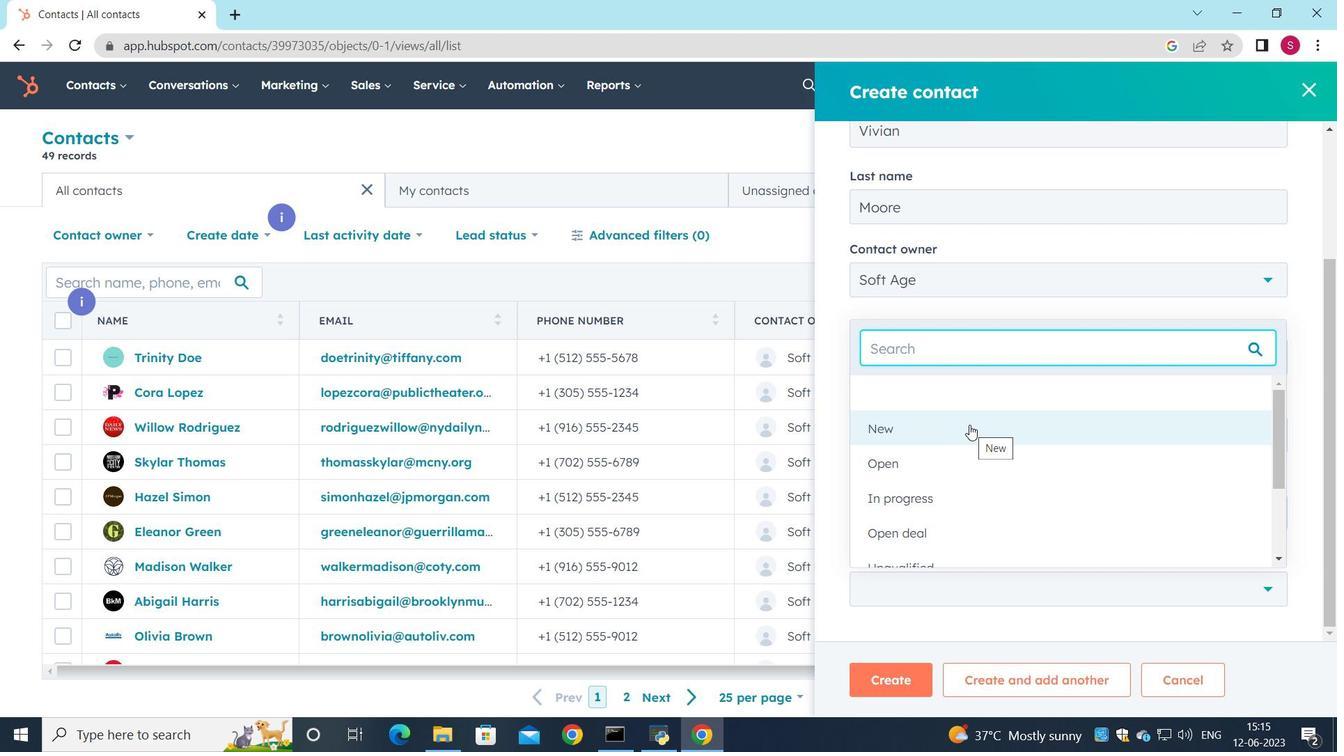 
Action: Mouse moved to (894, 675)
Screenshot: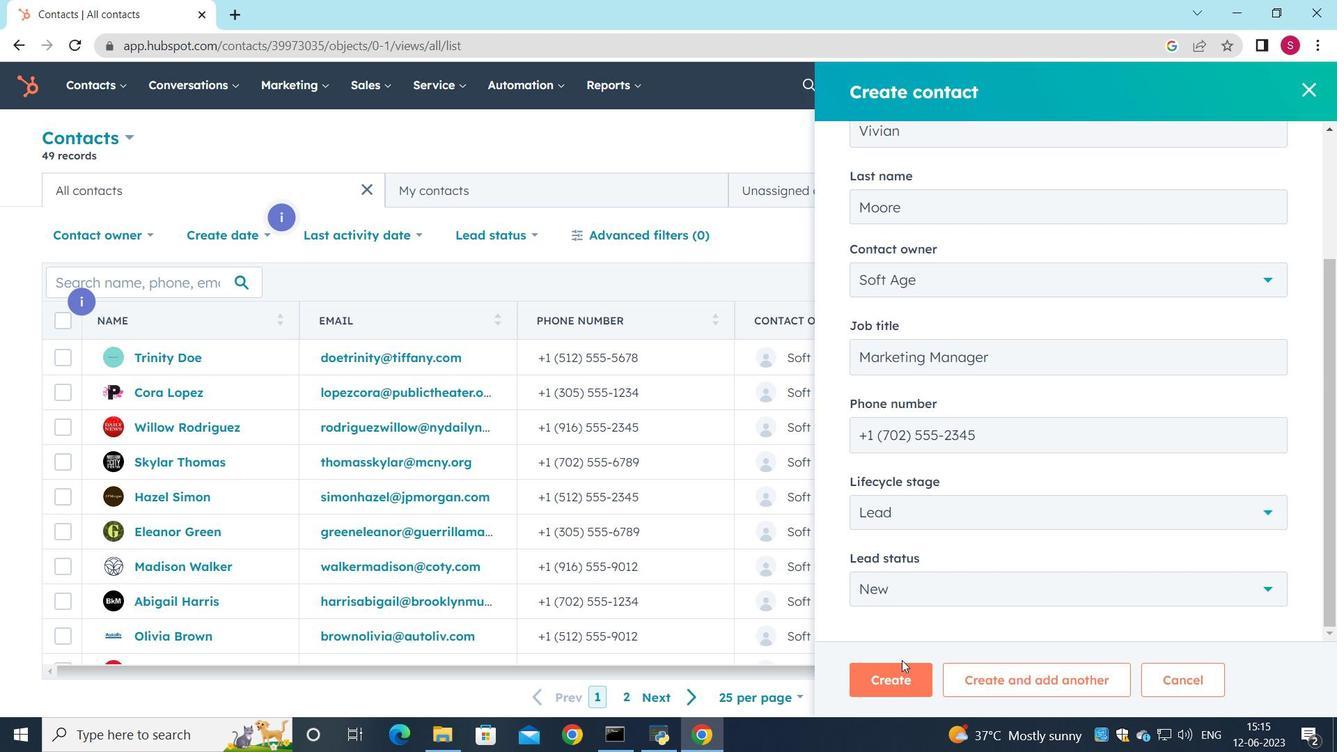 
Action: Mouse pressed left at (894, 675)
Screenshot: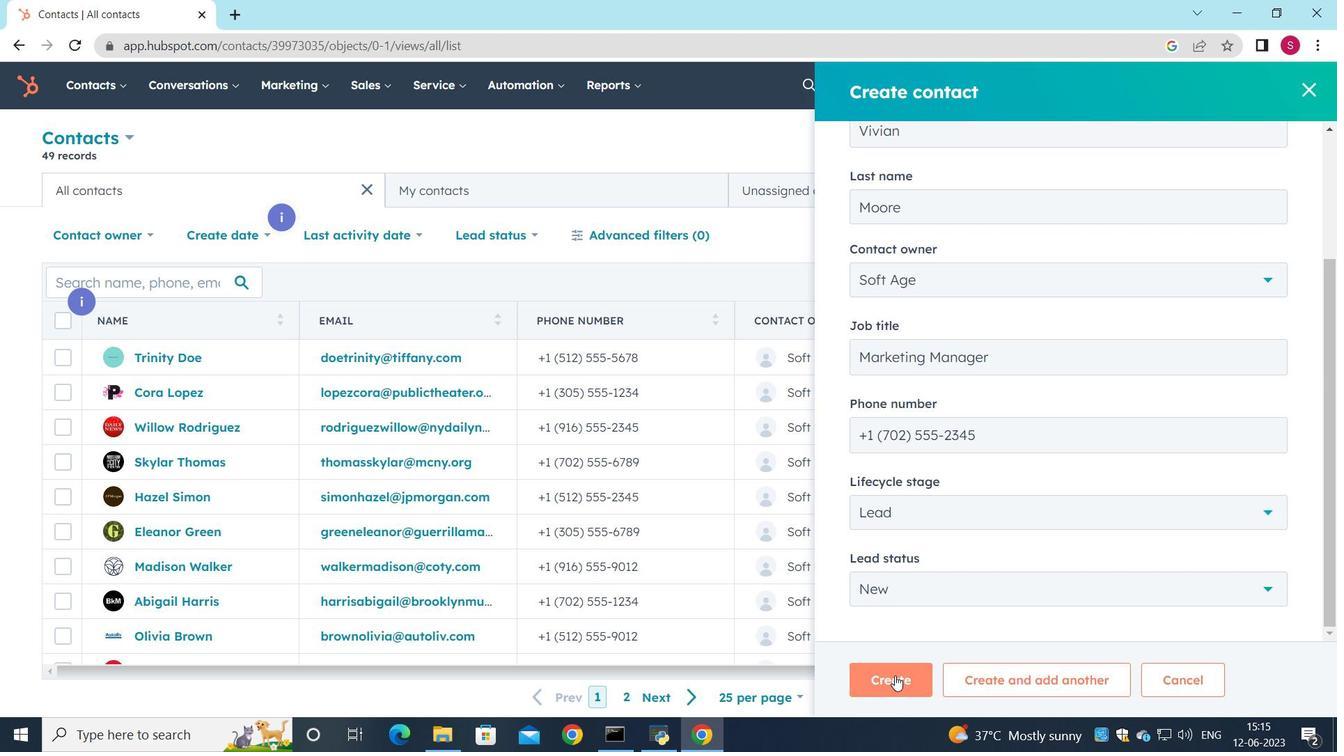 
Action: Mouse moved to (633, 491)
Screenshot: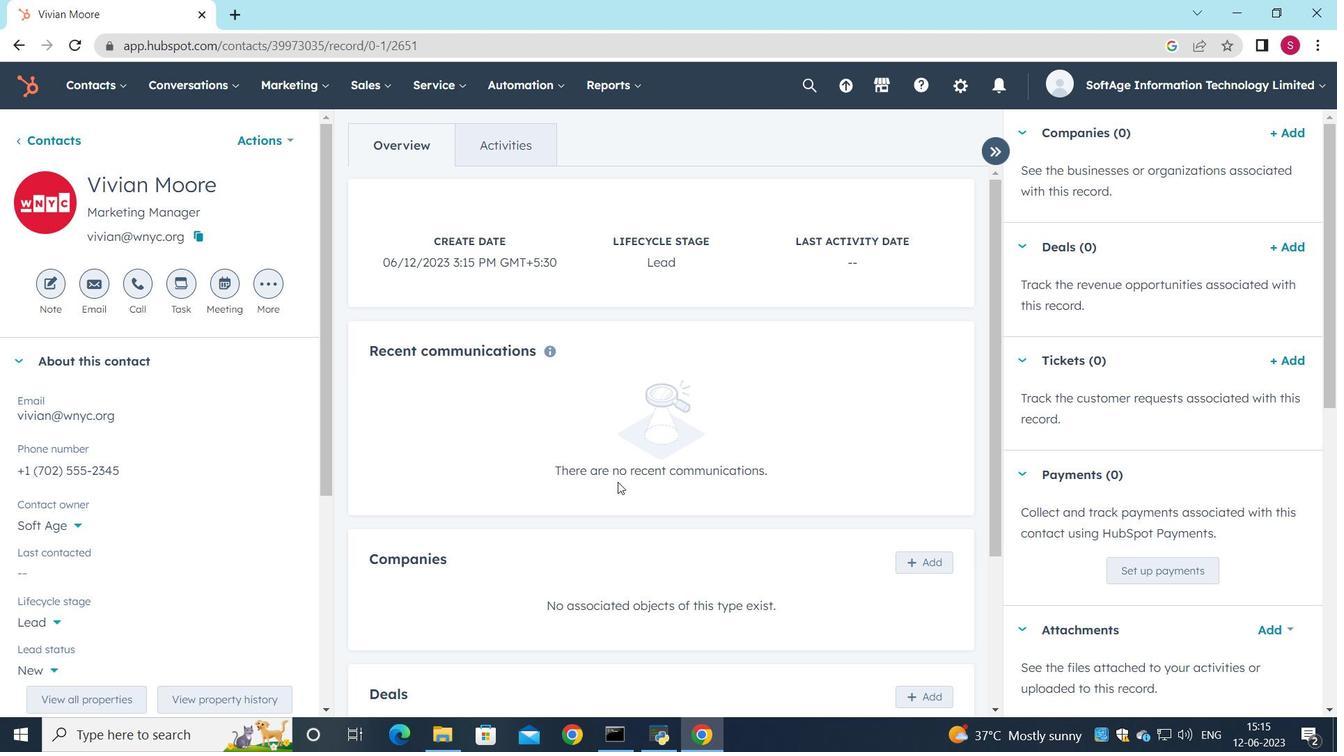 
Action: Mouse scrolled (633, 490) with delta (0, 0)
Screenshot: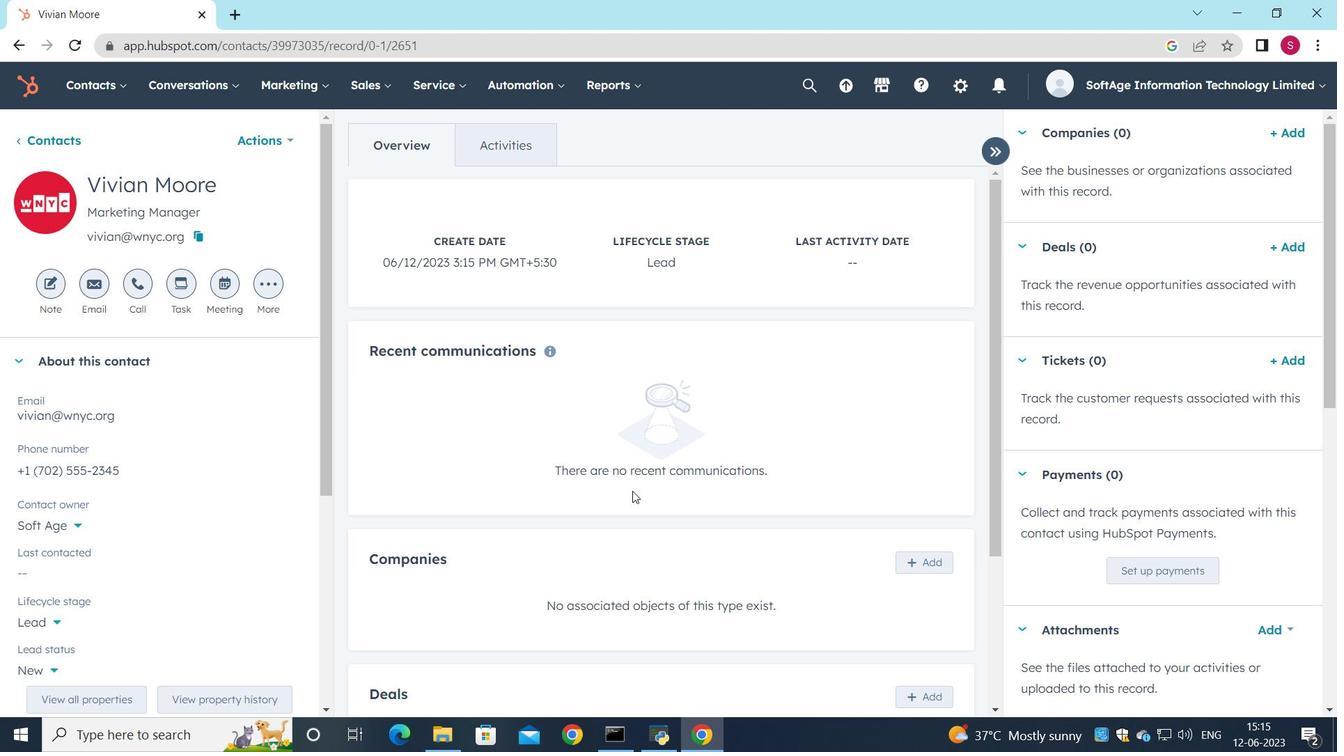 
Action: Mouse moved to (929, 479)
Screenshot: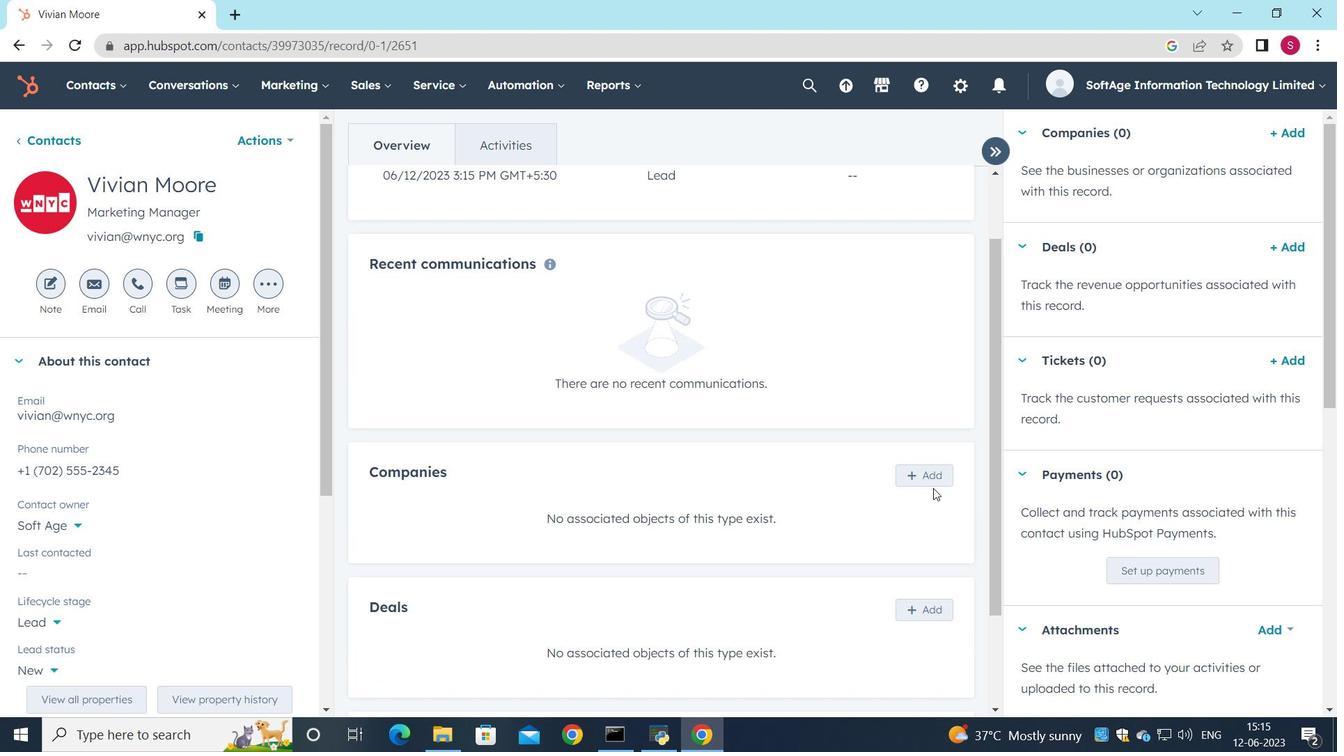 
Action: Mouse pressed left at (929, 479)
Screenshot: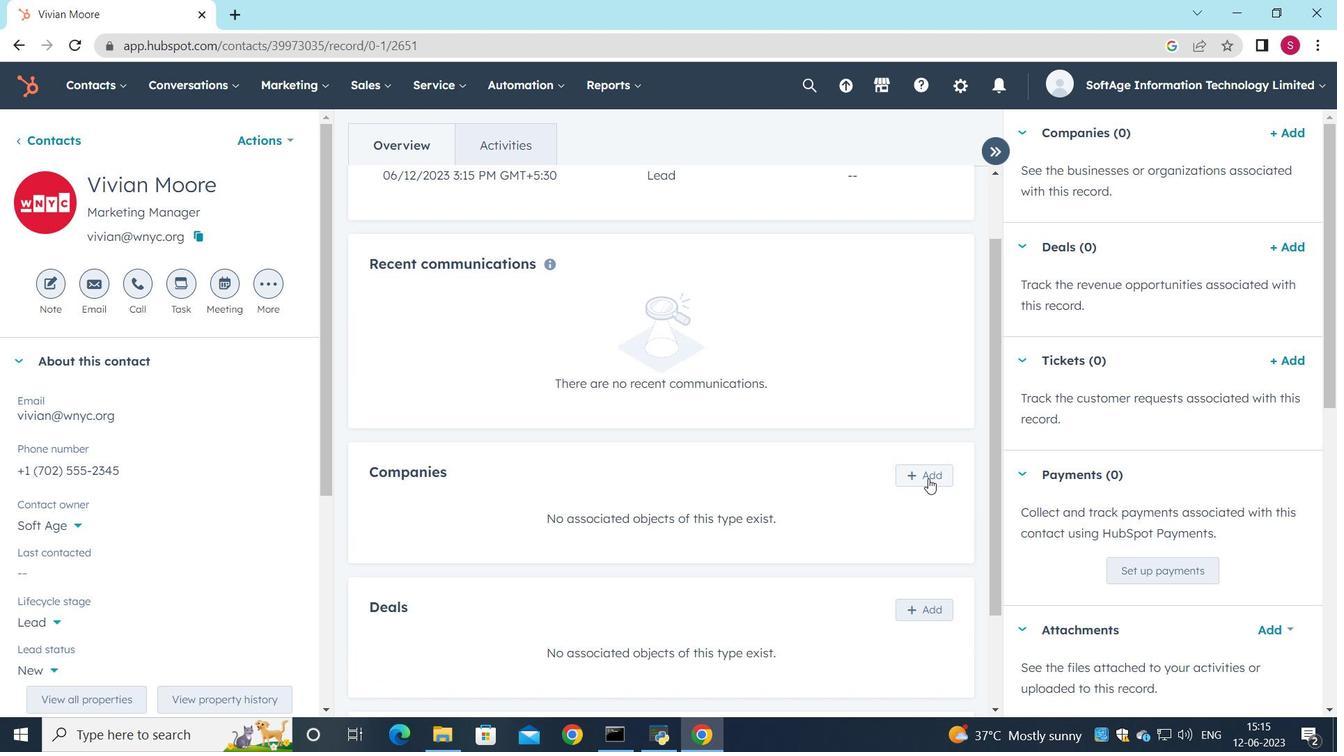 
Action: Mouse moved to (919, 187)
Screenshot: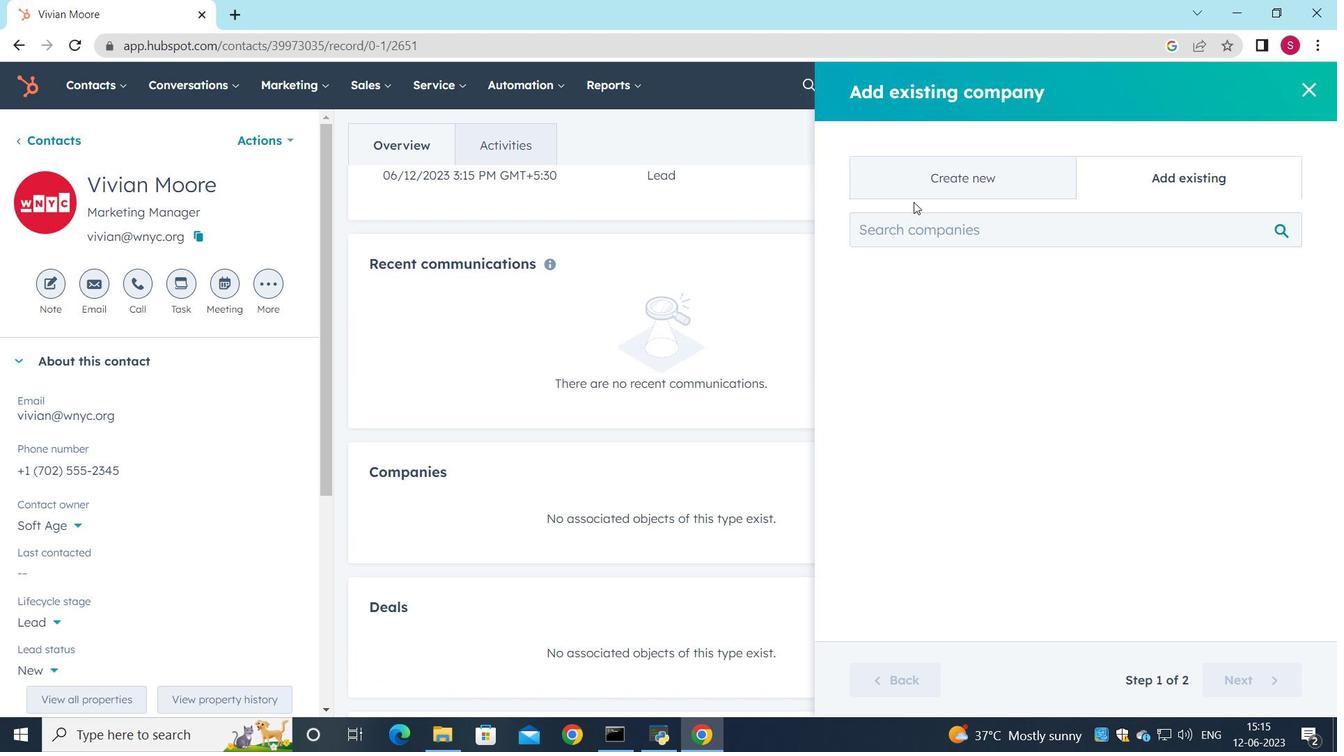 
Action: Mouse pressed left at (919, 187)
Screenshot: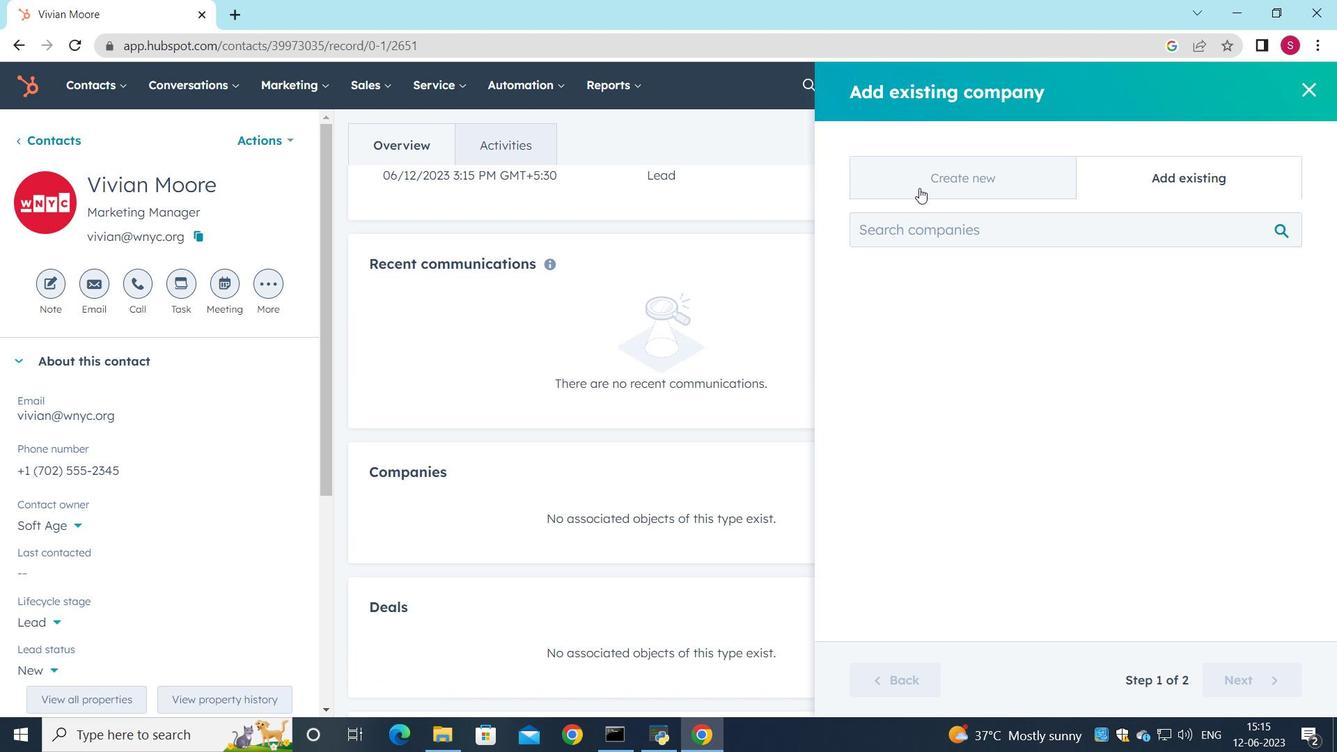 
Action: Mouse moved to (968, 293)
Screenshot: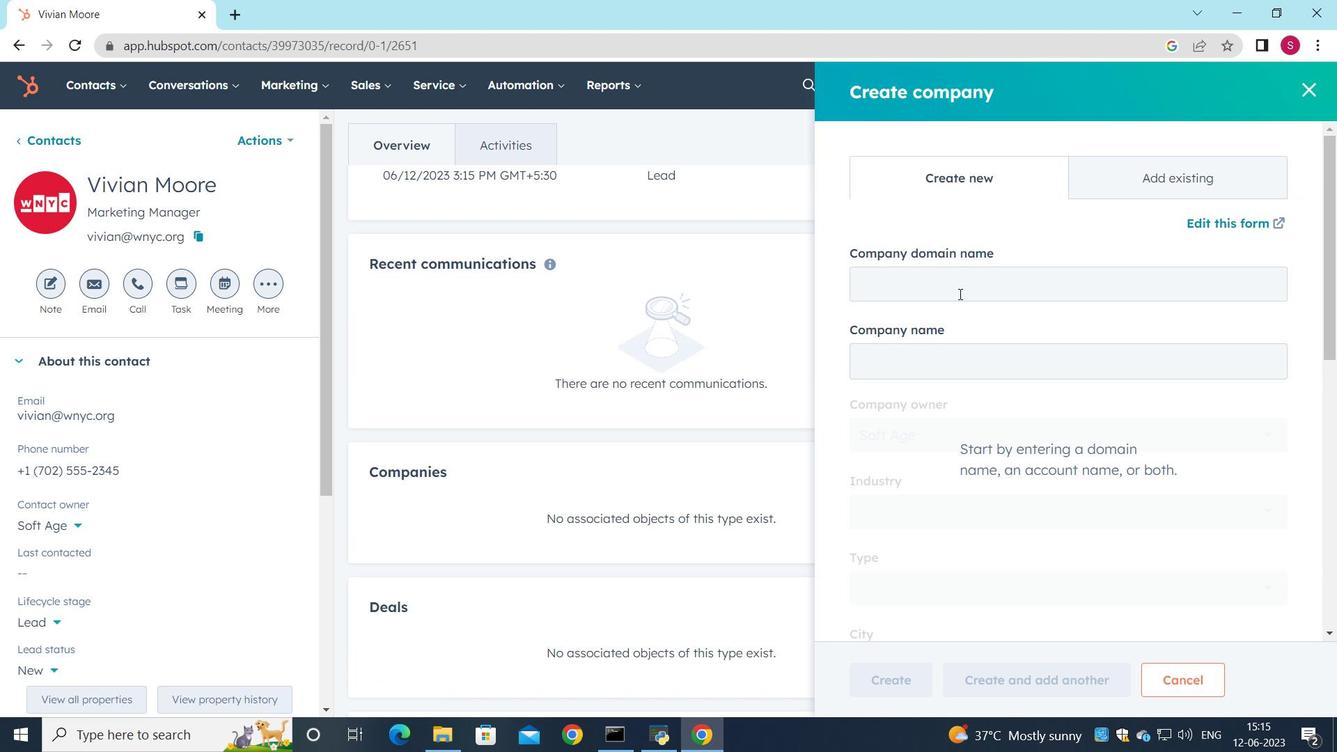 
Action: Mouse pressed left at (968, 293)
Screenshot: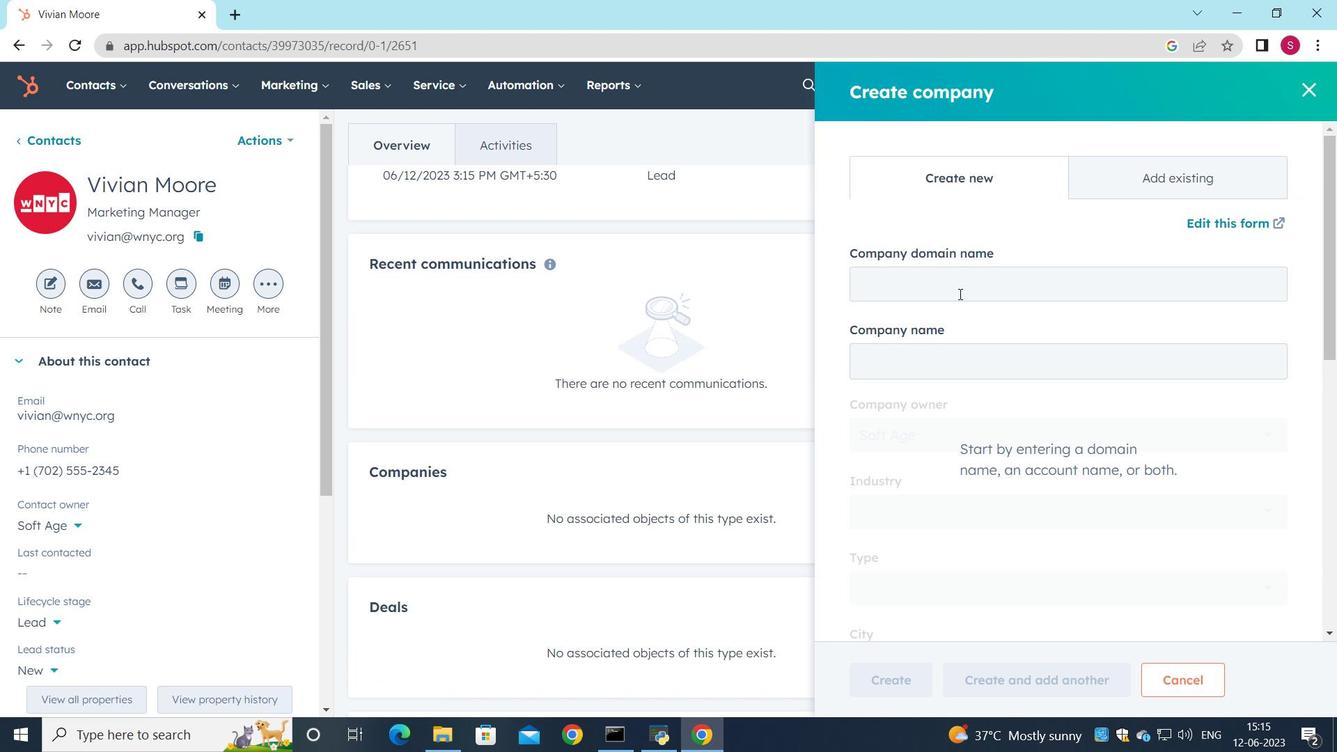 
Action: Key pressed zunyiditie.edu.cn
Screenshot: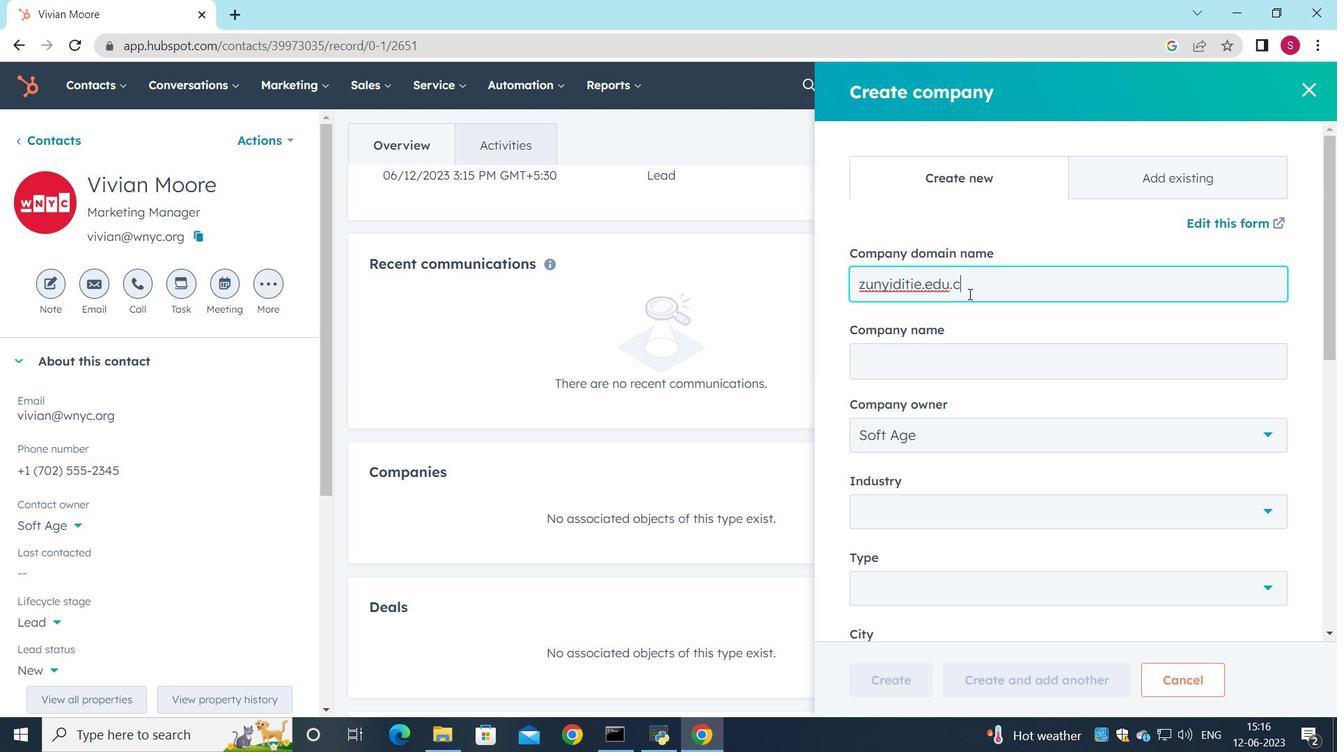 
Action: Mouse moved to (1248, 501)
Screenshot: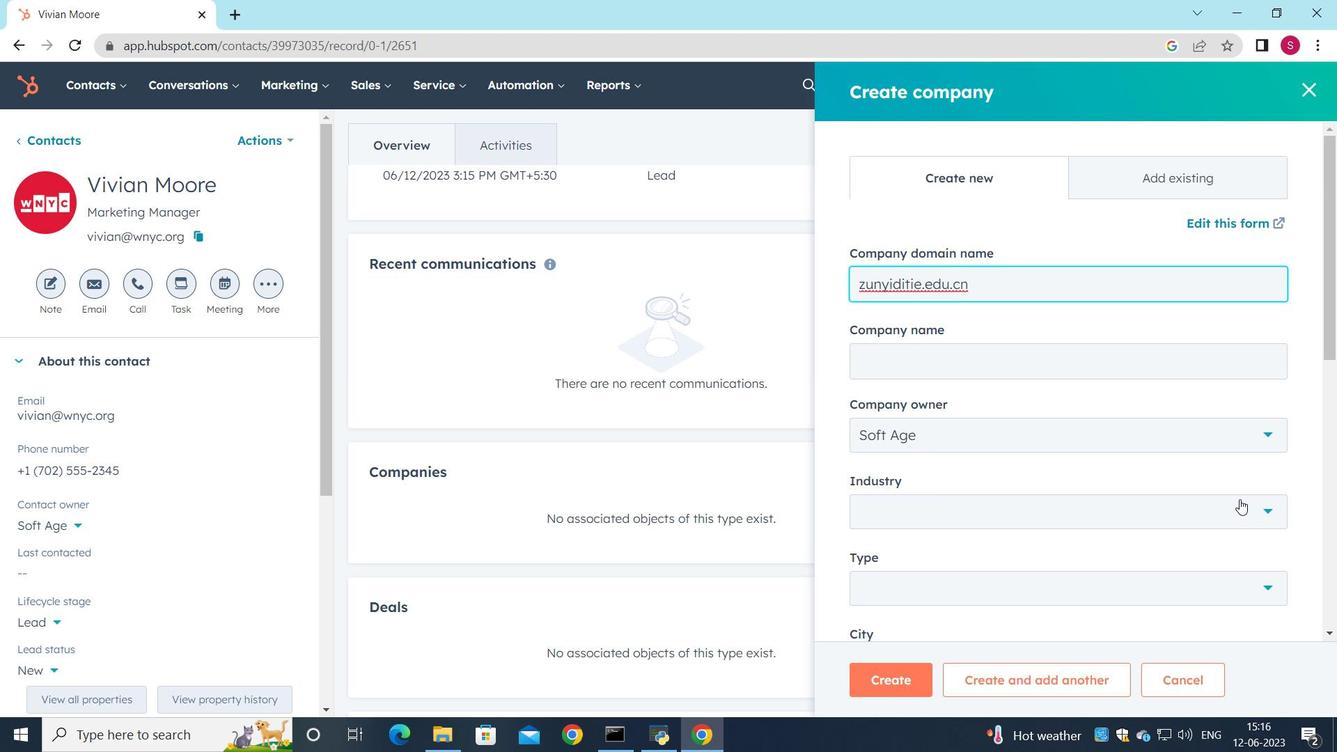 
Action: Mouse pressed left at (1248, 501)
Screenshot: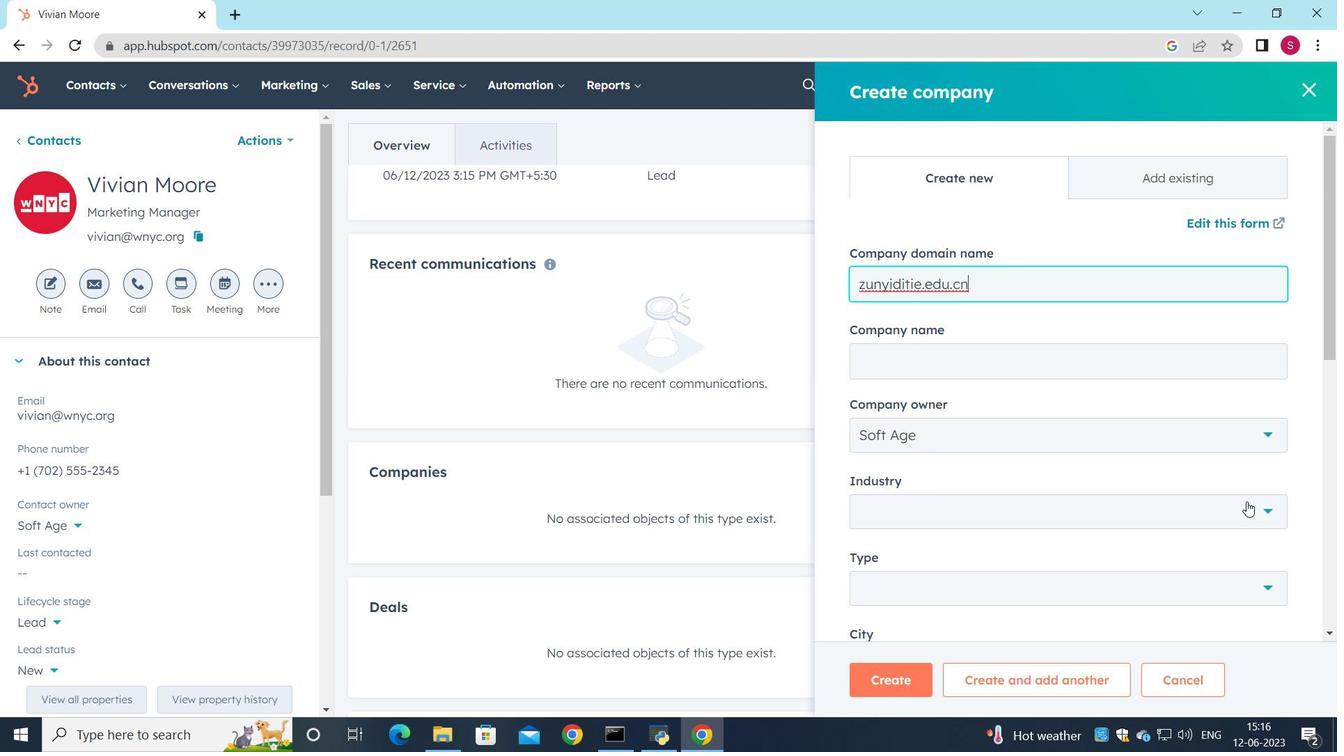 
Action: Mouse moved to (1209, 578)
Screenshot: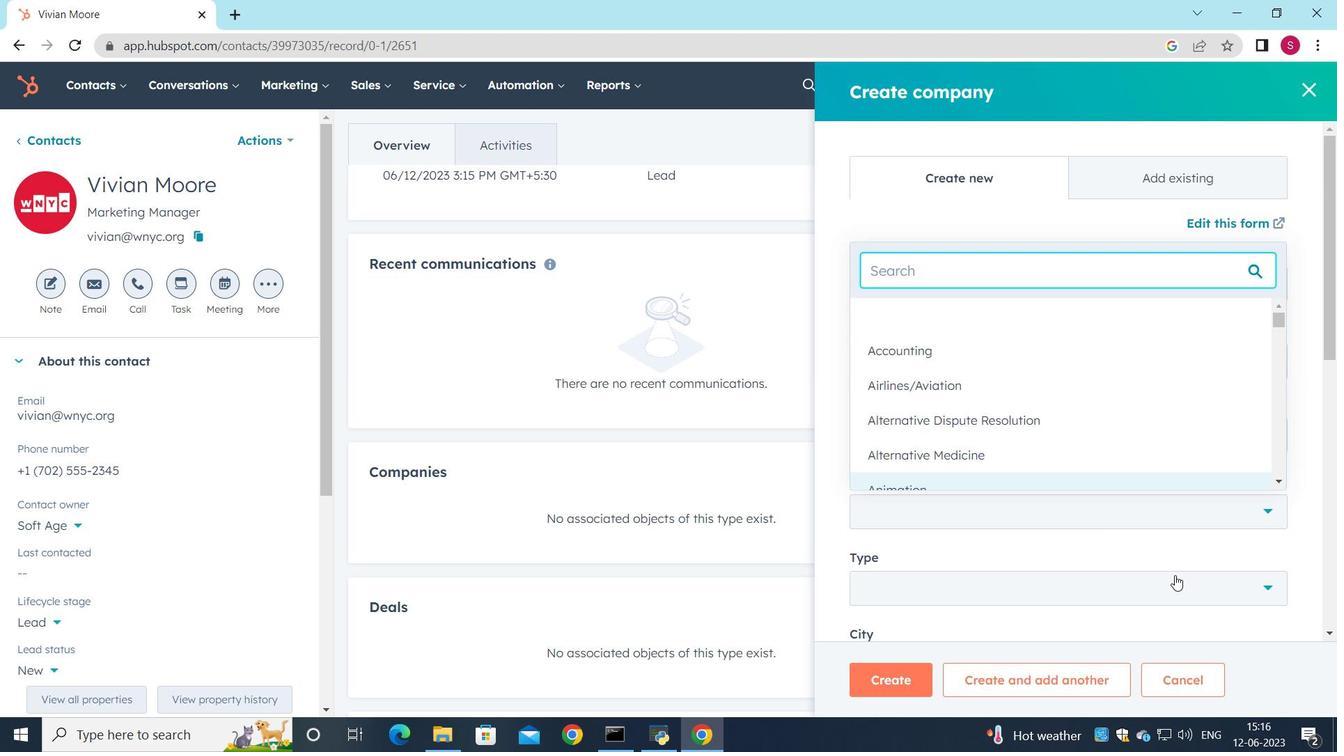 
Action: Mouse pressed left at (1209, 578)
Screenshot: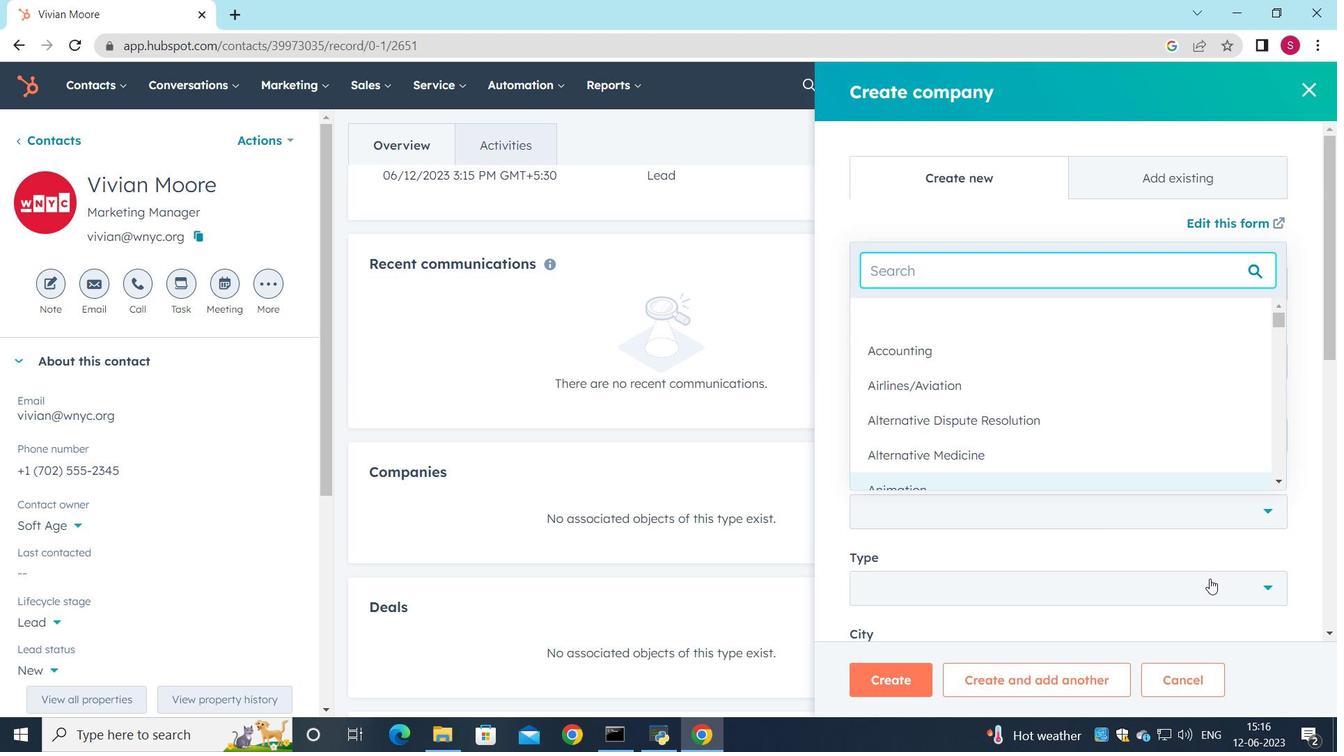 
Action: Mouse moved to (902, 426)
Screenshot: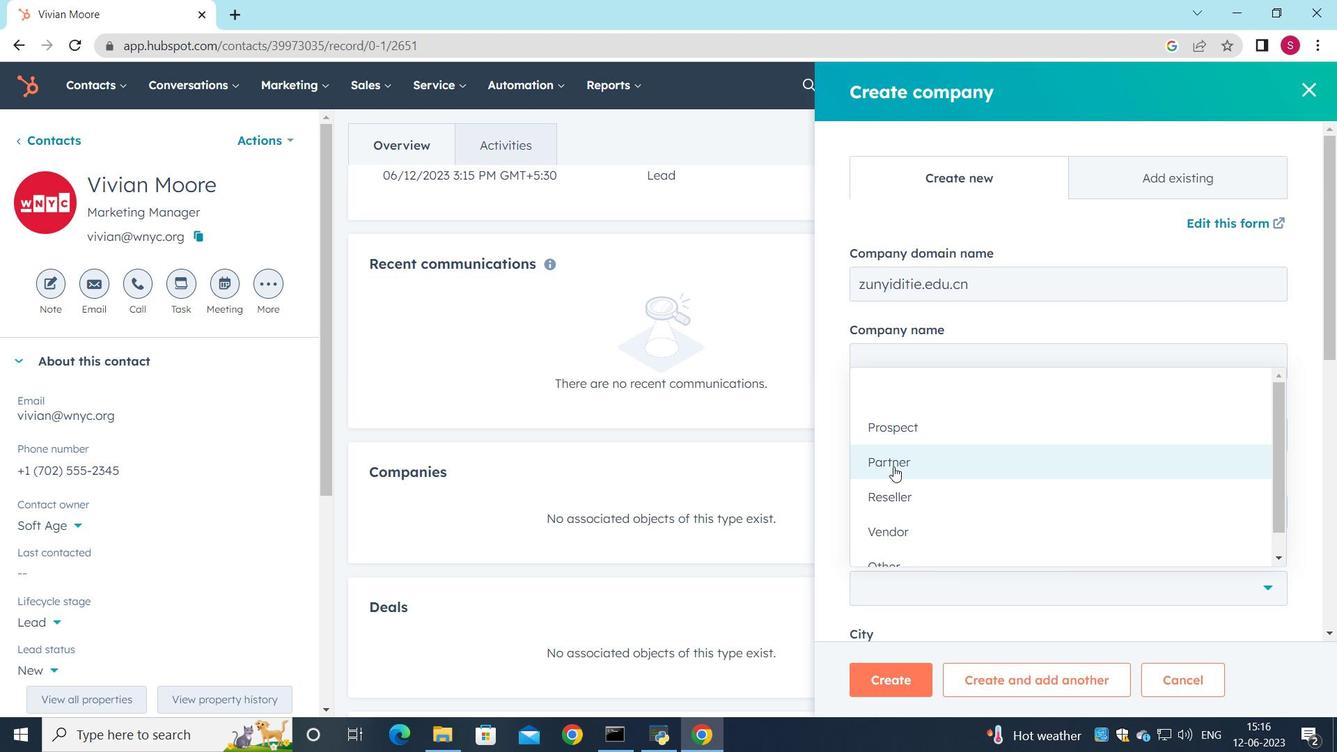 
Action: Mouse pressed left at (902, 426)
Screenshot: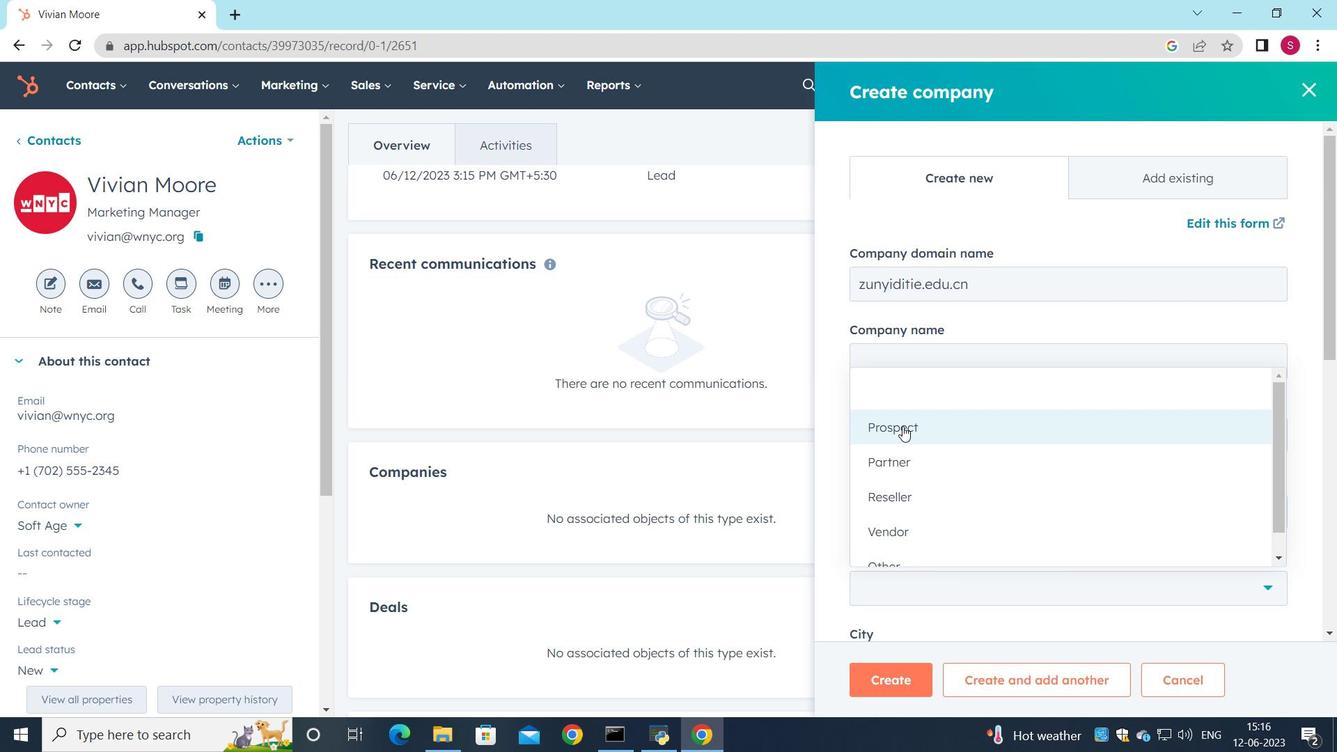 
Action: Mouse moved to (998, 465)
Screenshot: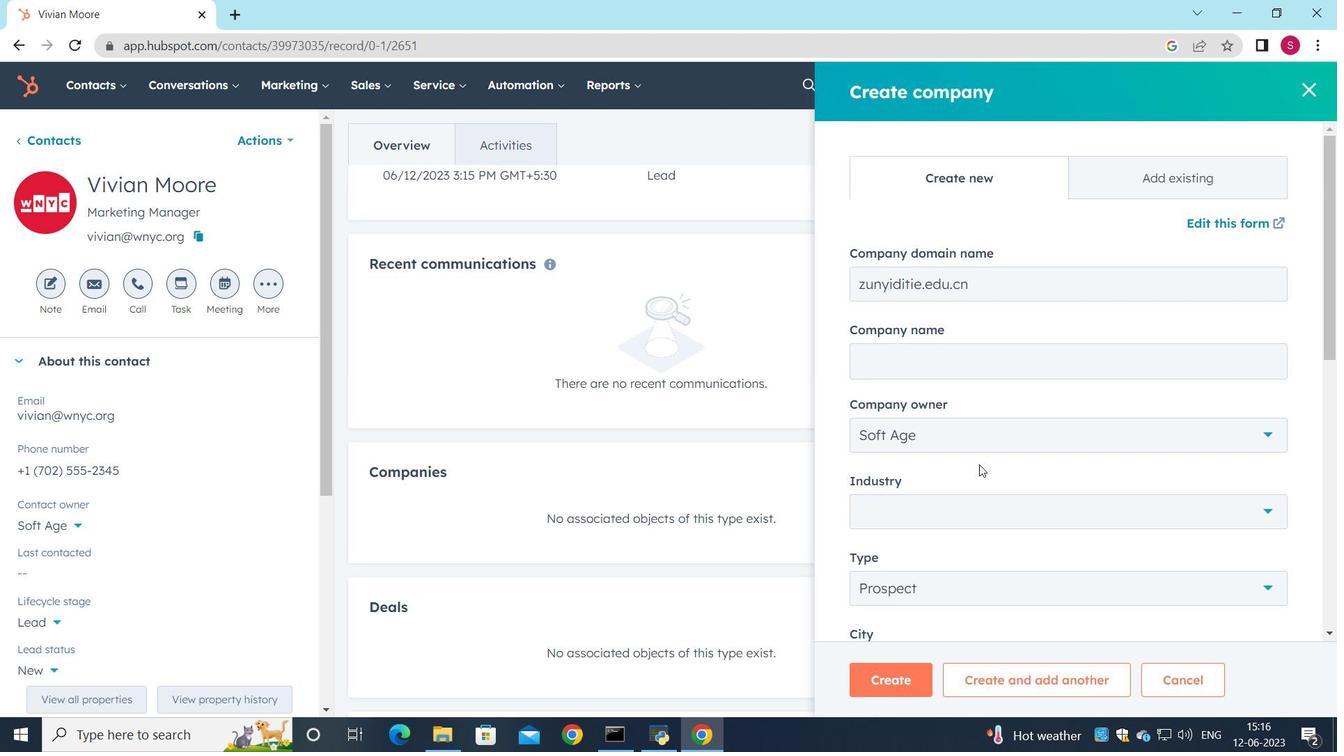 
Action: Mouse scrolled (998, 464) with delta (0, 0)
Screenshot: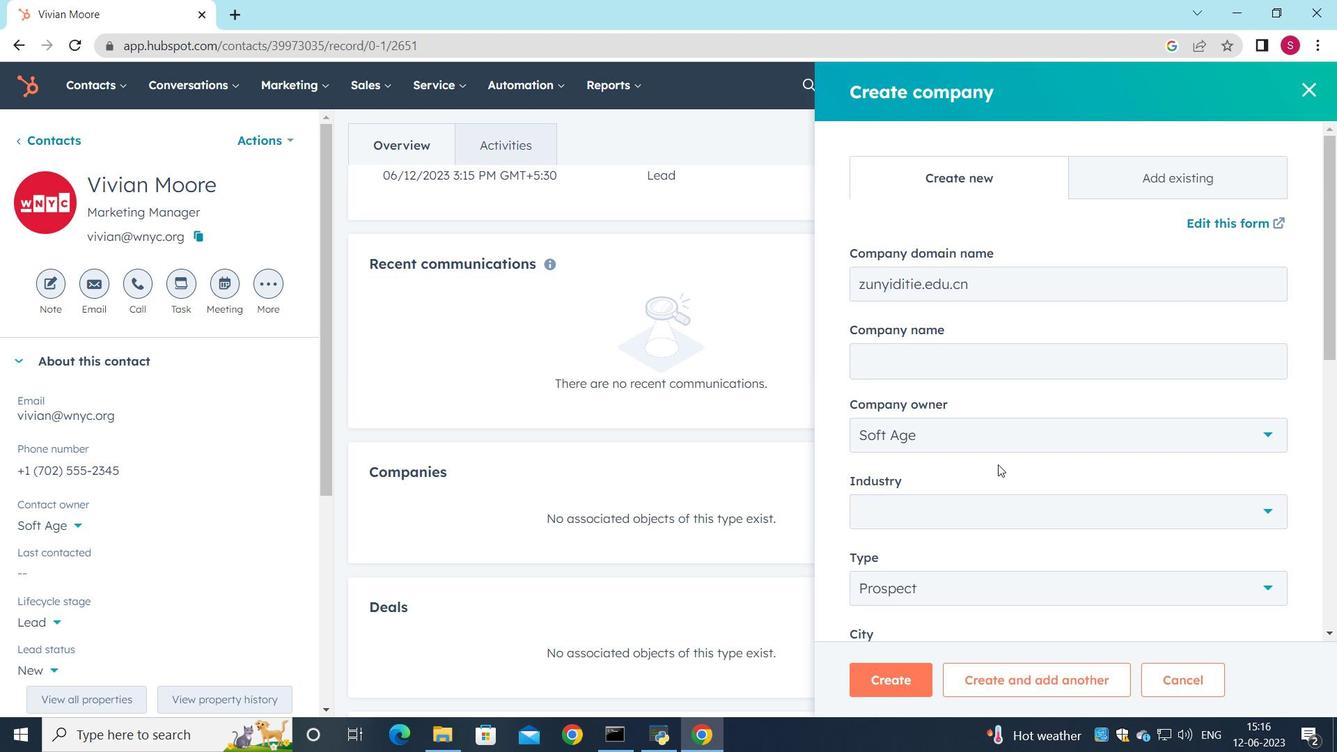 
Action: Mouse moved to (898, 685)
Screenshot: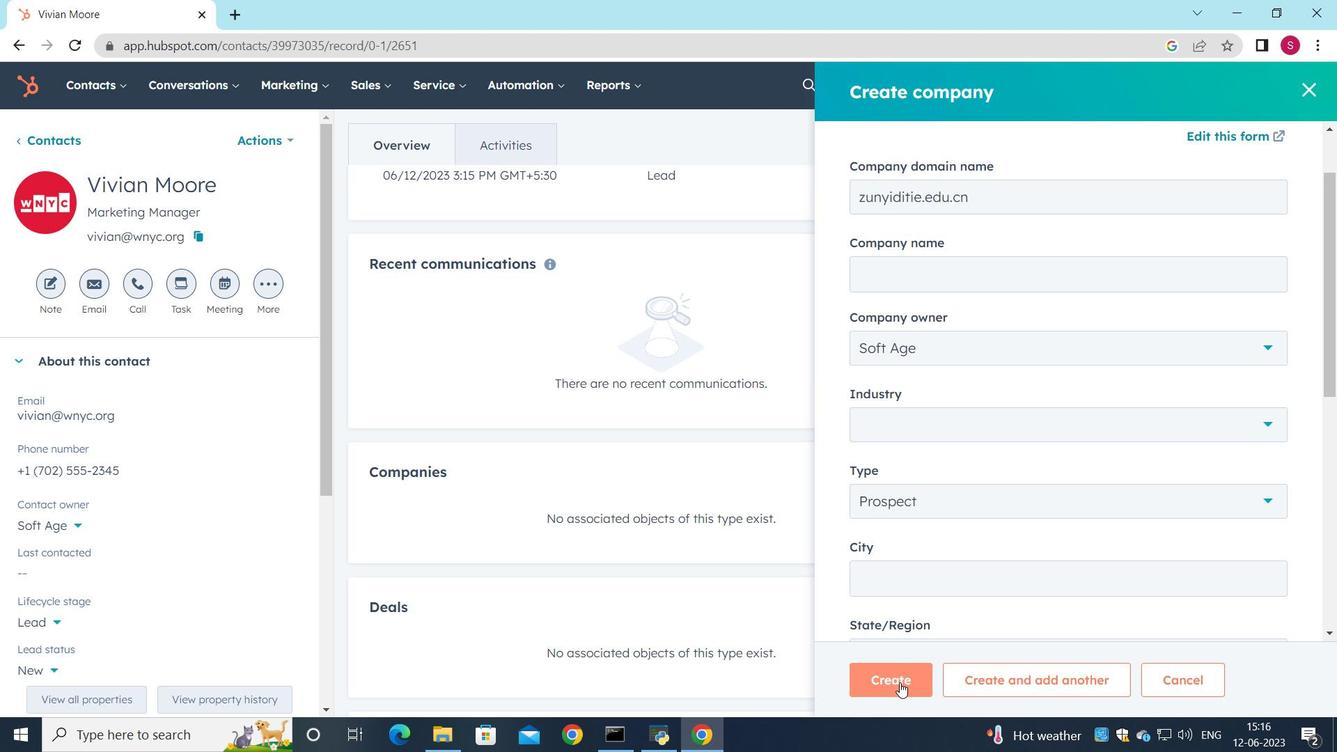 
Action: Mouse pressed left at (898, 685)
Screenshot: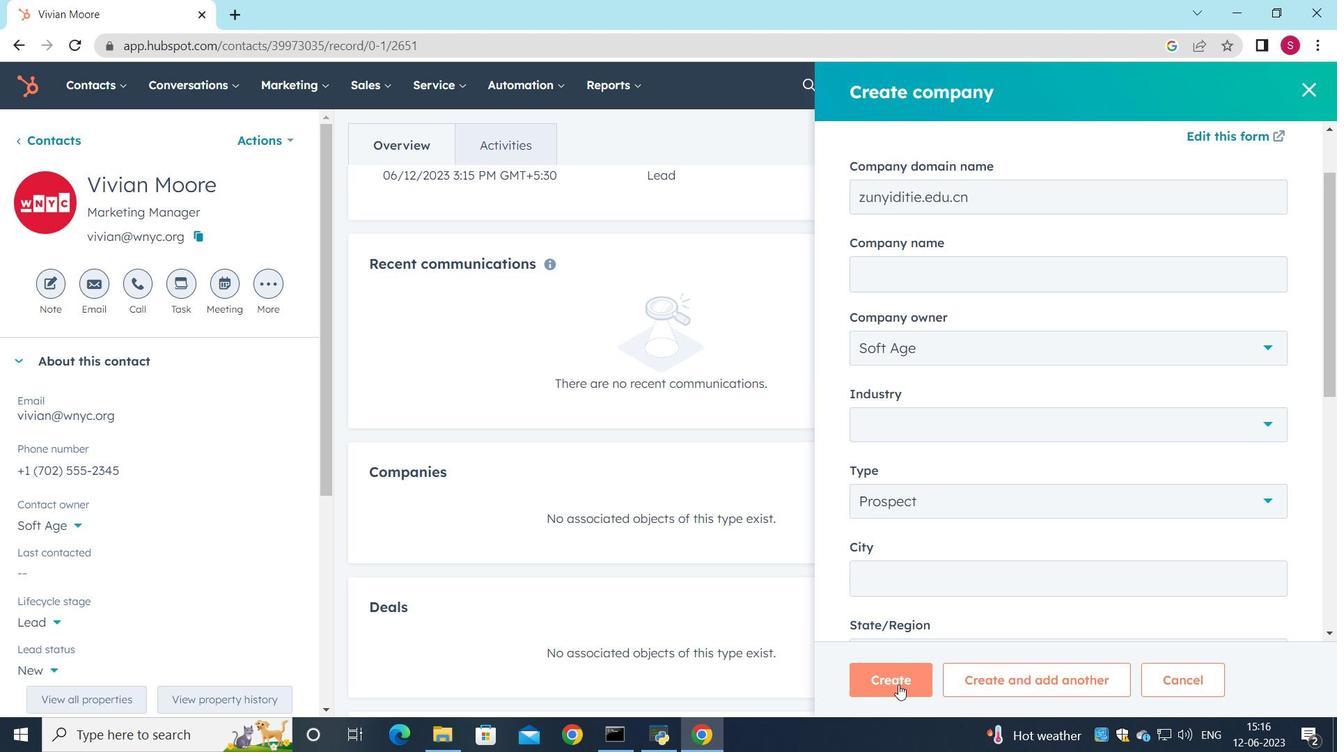
Action: Mouse moved to (755, 576)
Screenshot: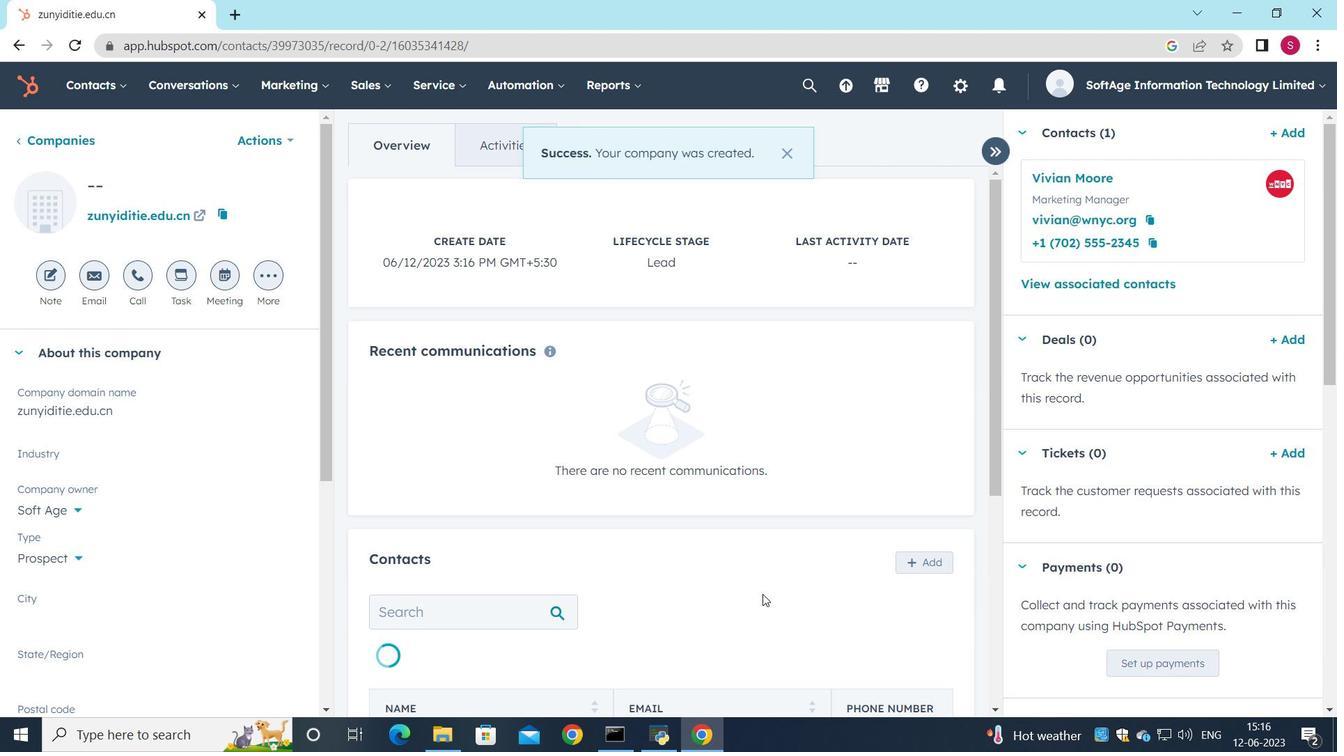 
Action: Mouse scrolled (756, 582) with delta (0, 0)
Screenshot: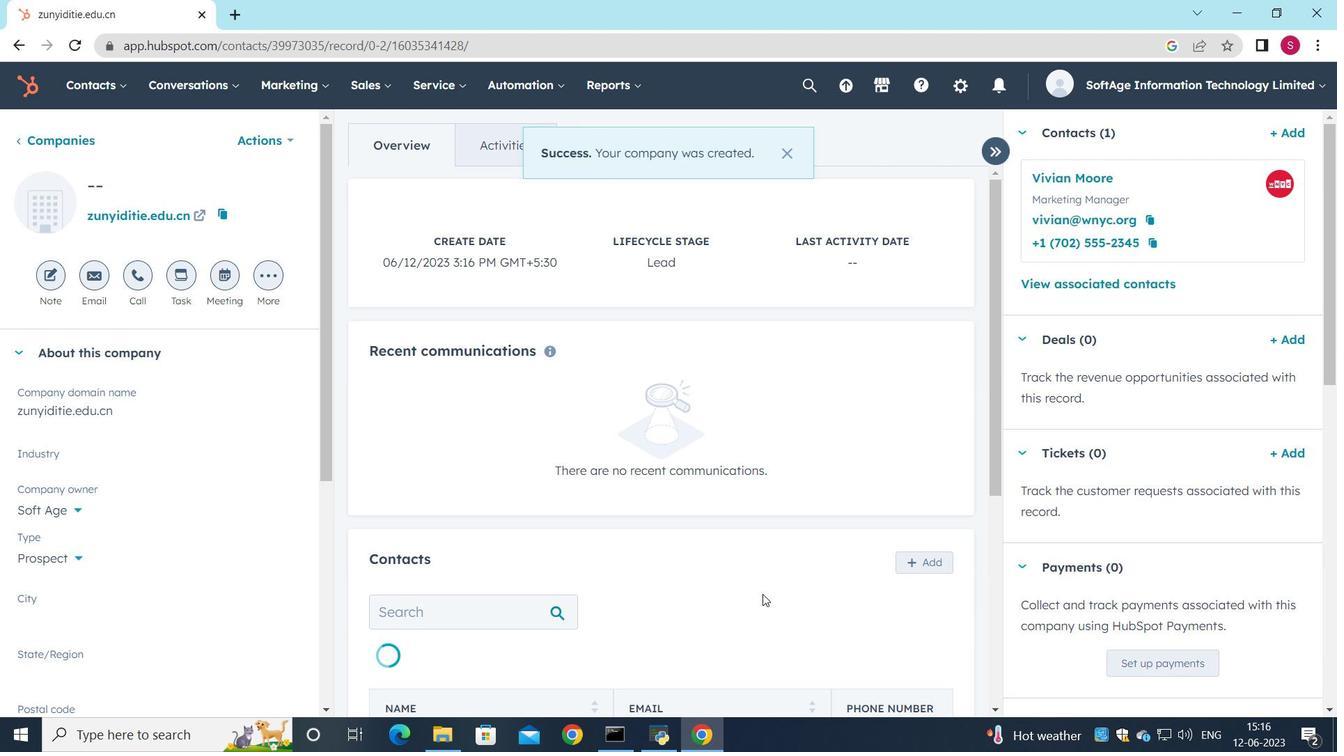 
Action: Mouse moved to (755, 576)
Screenshot: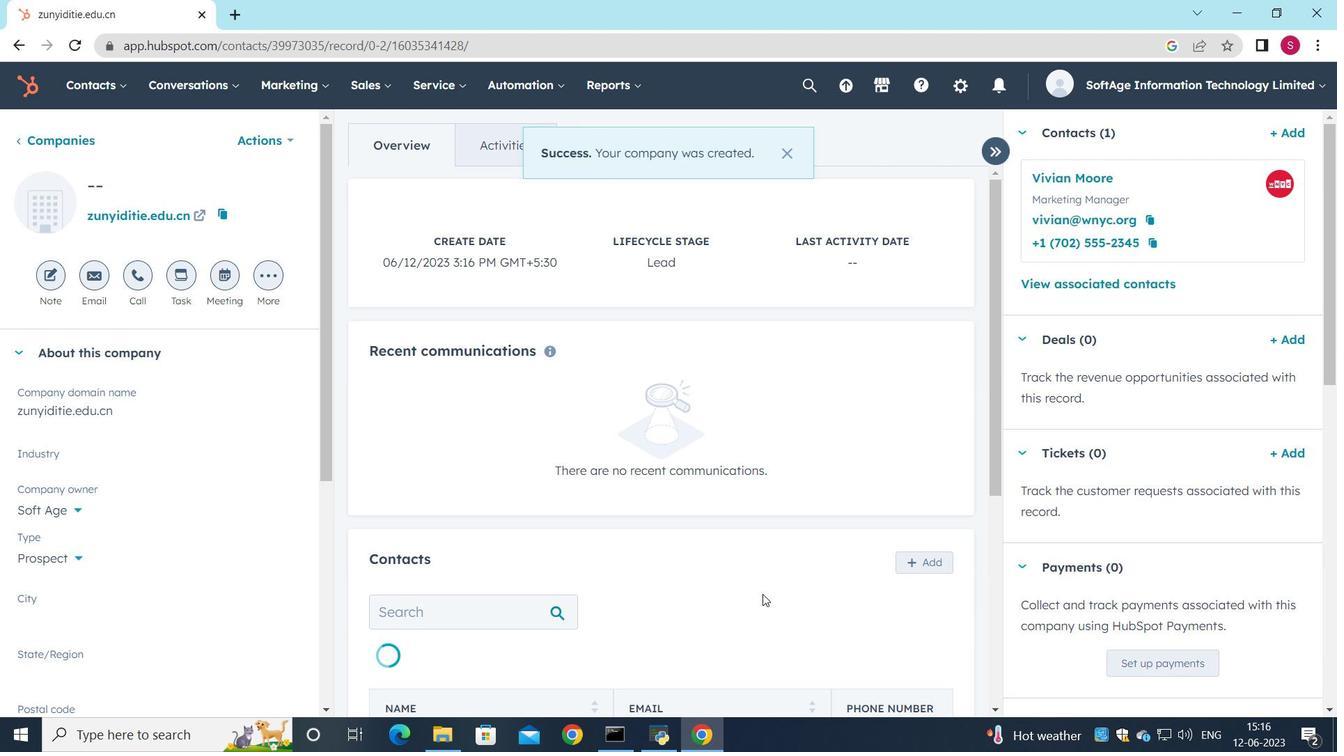 
Action: Mouse scrolled (755, 577) with delta (0, 0)
Screenshot: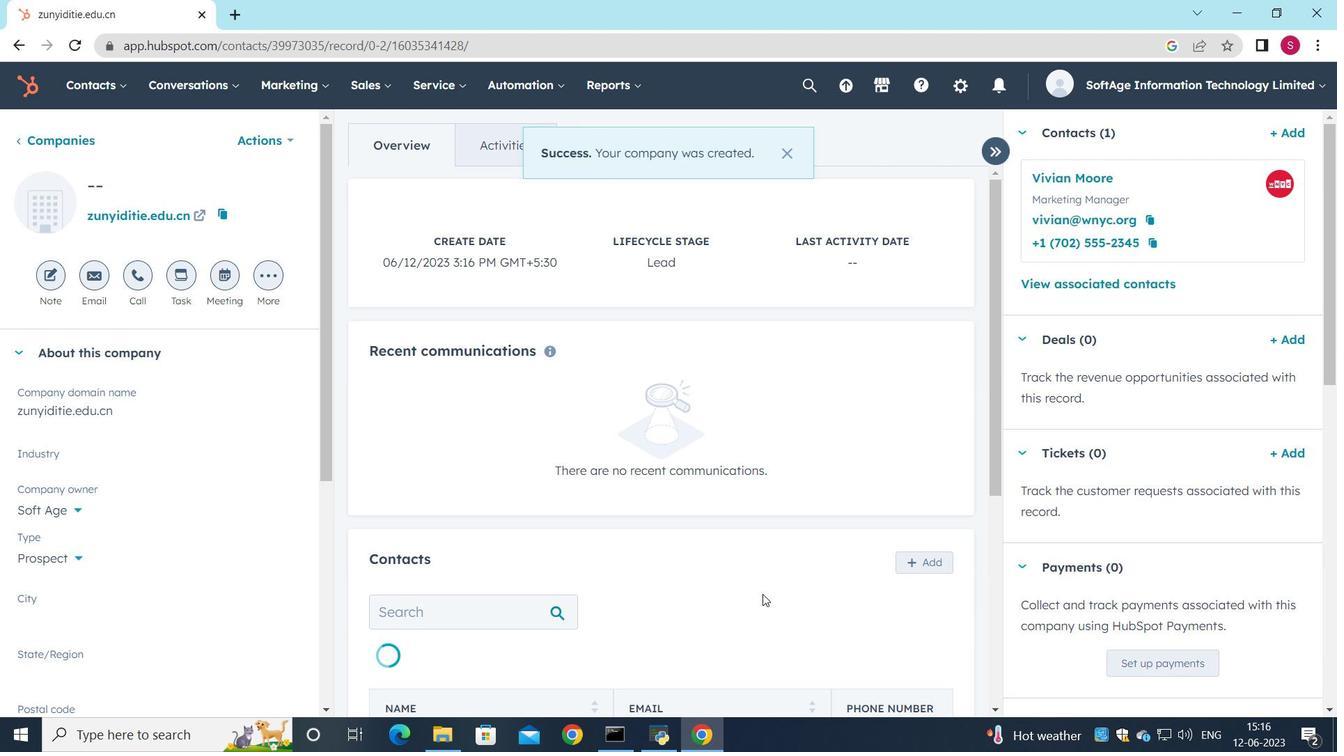 
Action: Mouse moved to (704, 484)
Screenshot: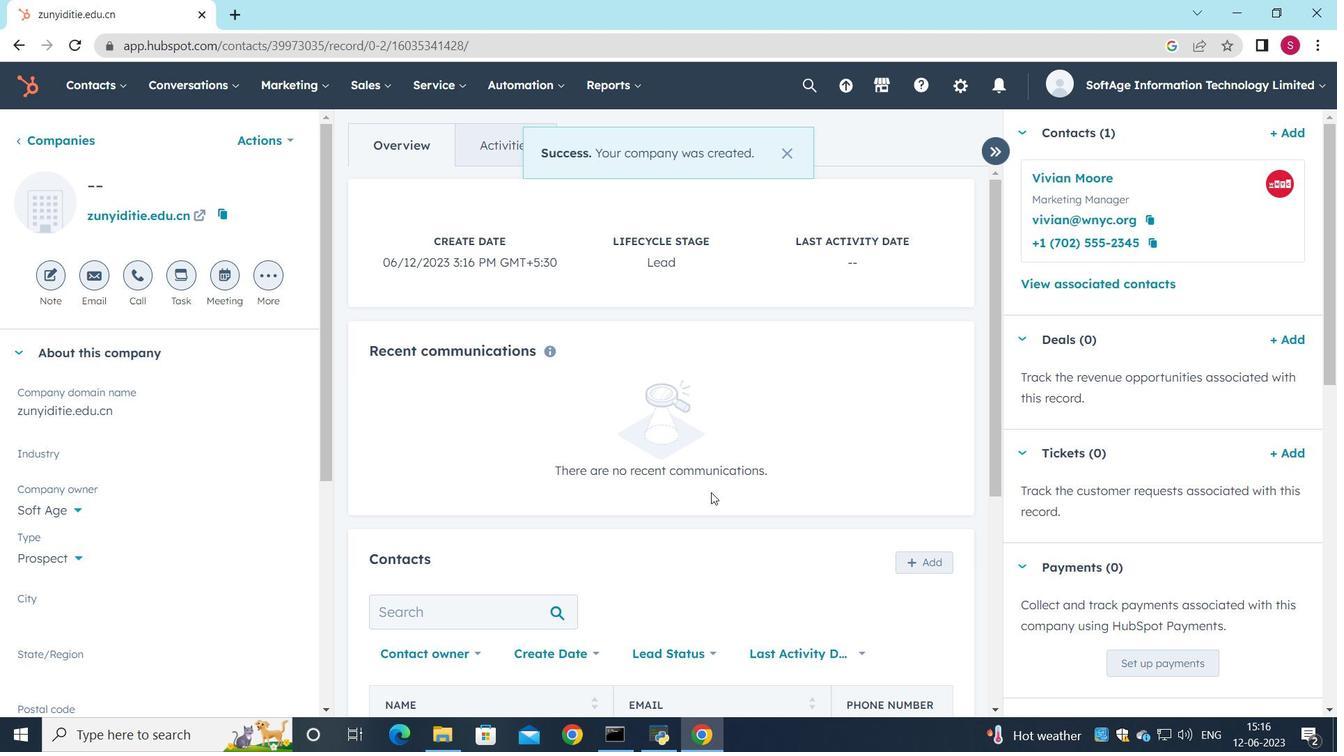 
Action: Mouse scrolled (704, 484) with delta (0, 0)
Screenshot: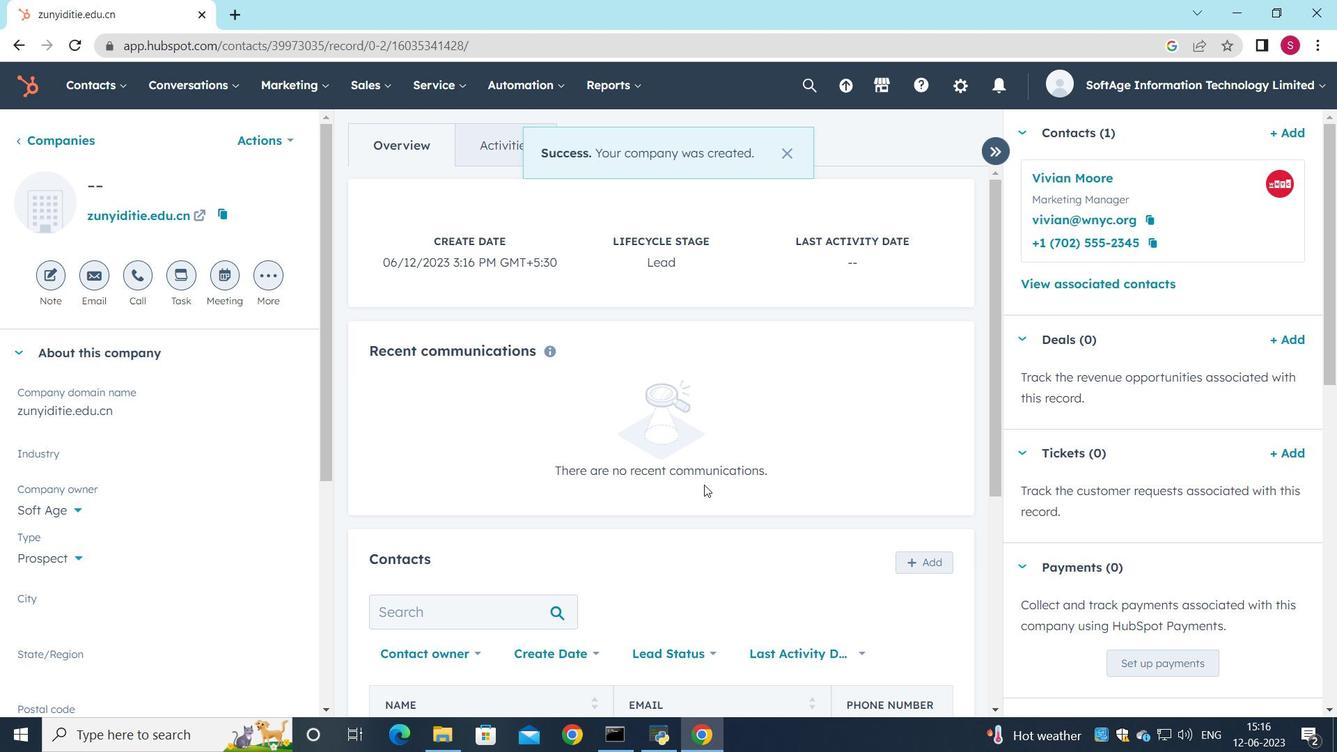 
Action: Mouse scrolled (704, 484) with delta (0, 0)
Screenshot: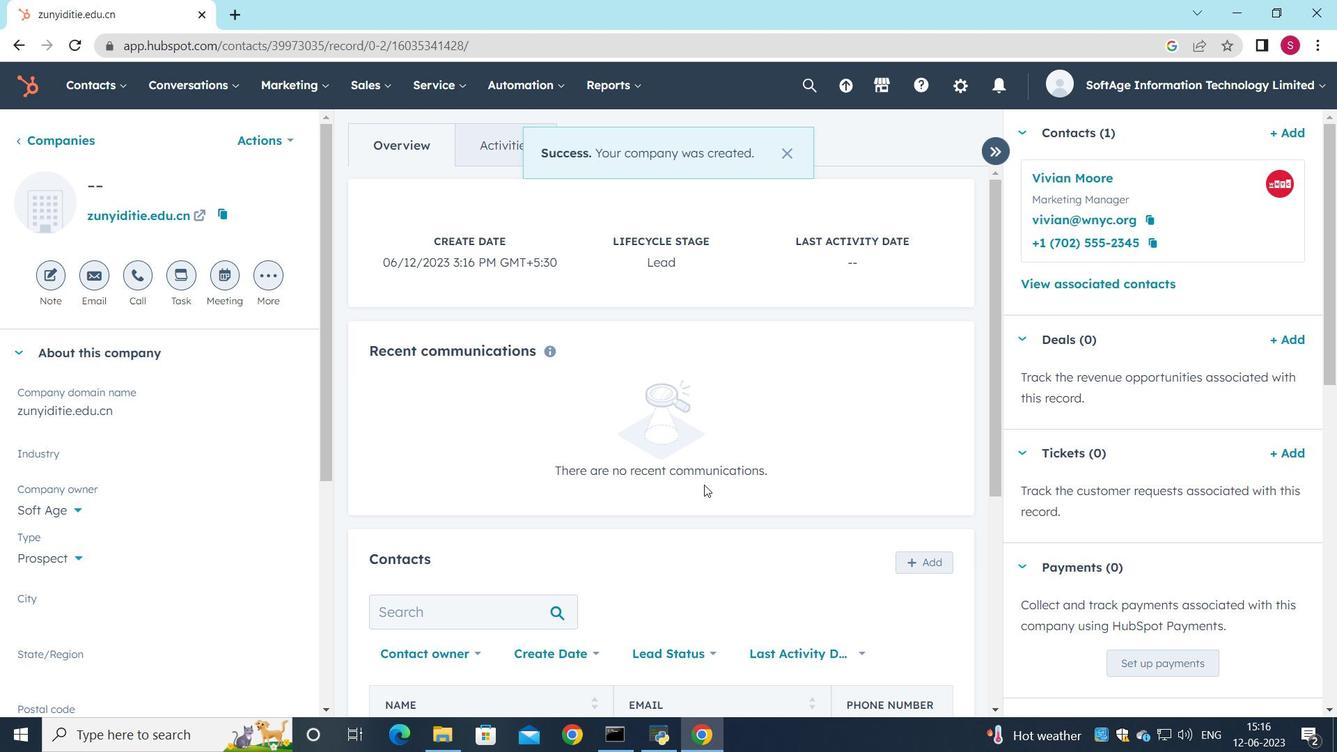 
Action: Mouse moved to (709, 478)
Screenshot: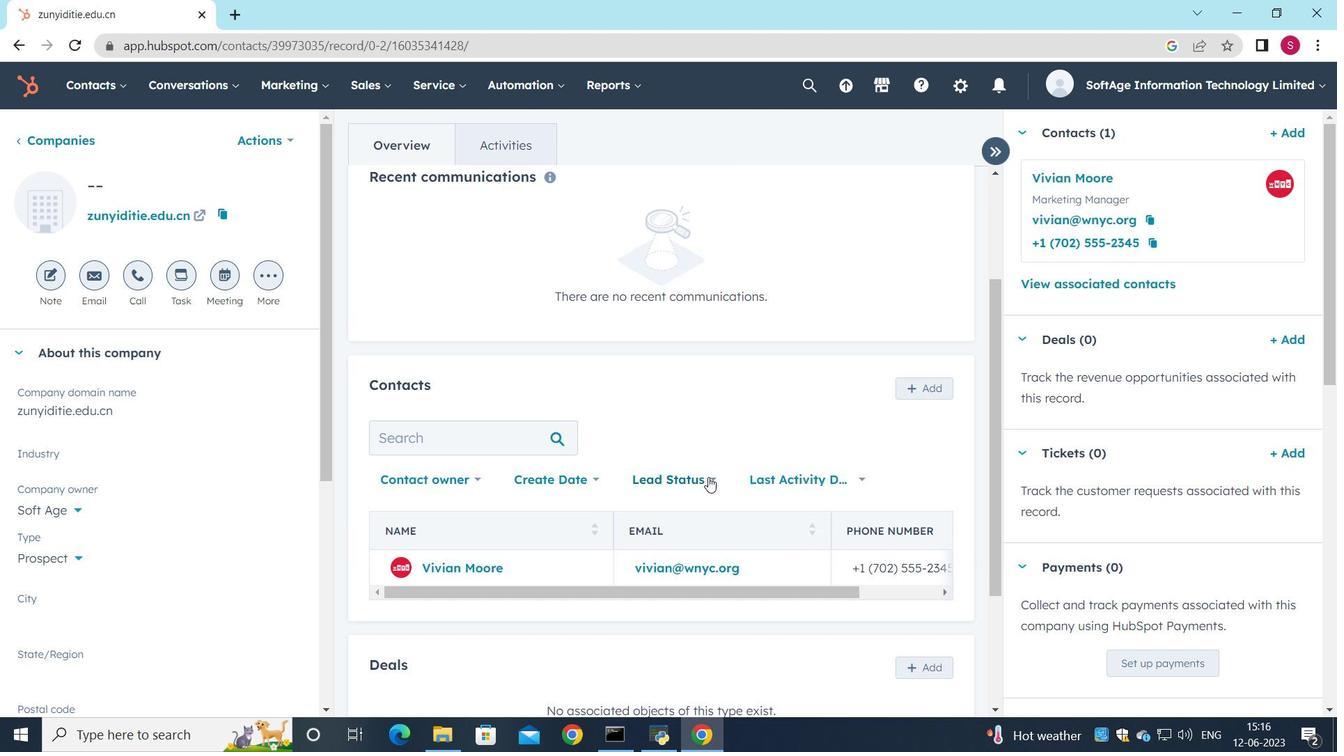 
